 Task: Create Card Card0000000039 in Board Board0000000010 in Workspace WS0000000004 in Trello. Create Card Card0000000040 in Board Board0000000010 in Workspace WS0000000004 in Trello. Create Card Card0000000041 in Board Board0000000011 in Workspace WS0000000004 in Trello. Create Card Card0000000042 in Board Board0000000011 in Workspace WS0000000004 in Trello. Create Card Card0000000043 in Board Board0000000011 in Workspace WS0000000004 in Trello
Action: Mouse moved to (537, 528)
Screenshot: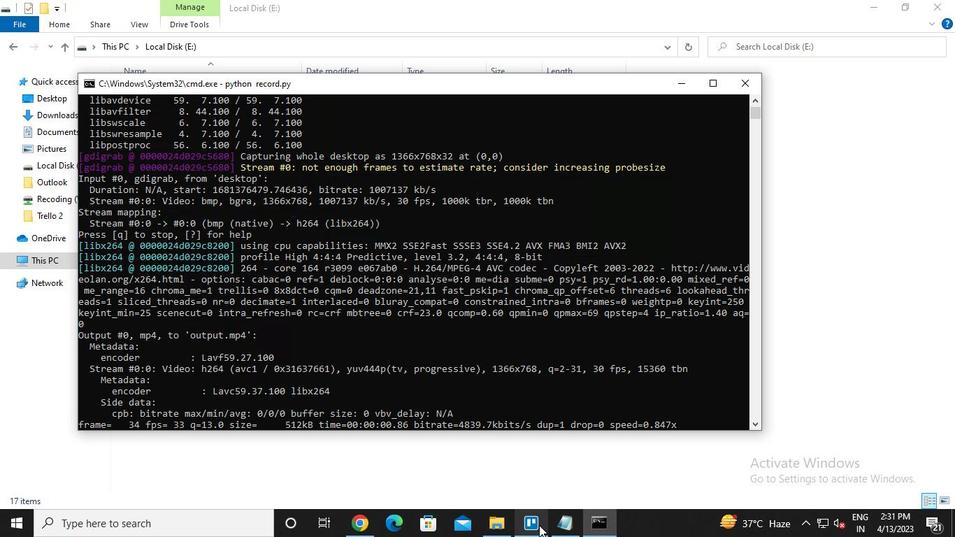 
Action: Mouse pressed left at (537, 528)
Screenshot: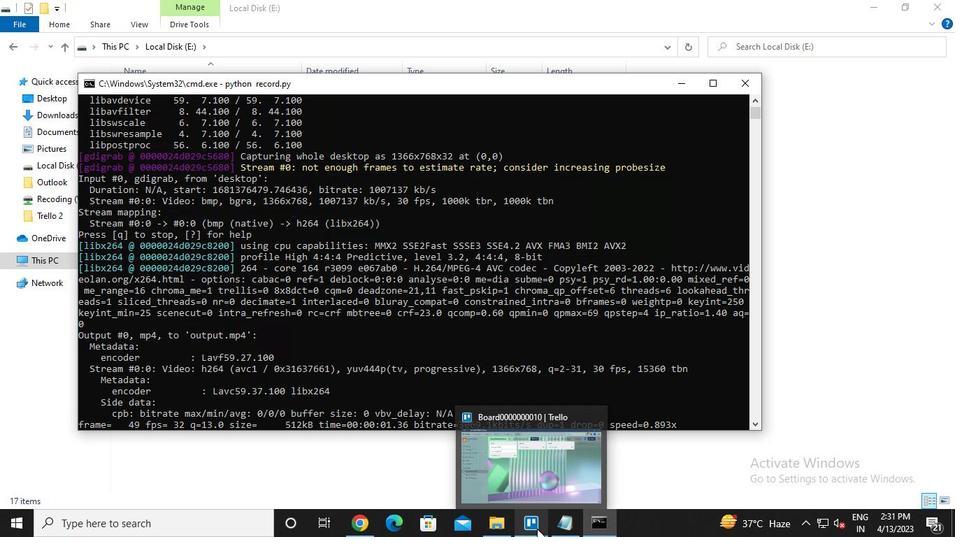 
Action: Mouse moved to (274, 188)
Screenshot: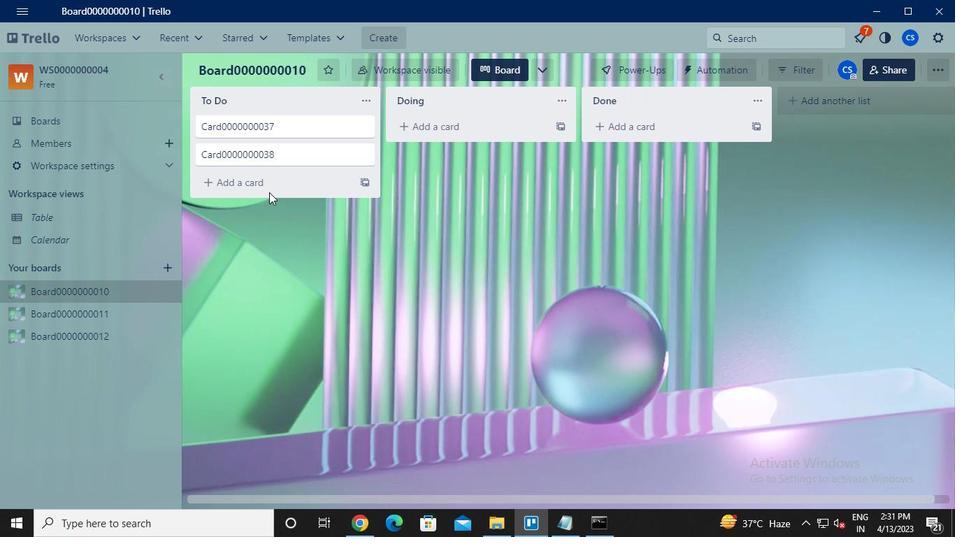 
Action: Mouse pressed left at (274, 188)
Screenshot: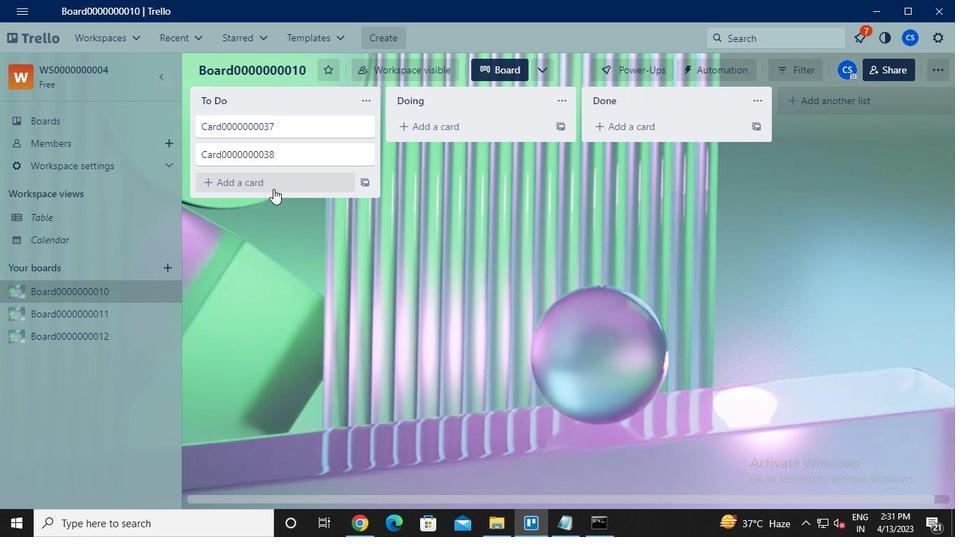 
Action: Keyboard Key.caps_lock
Screenshot: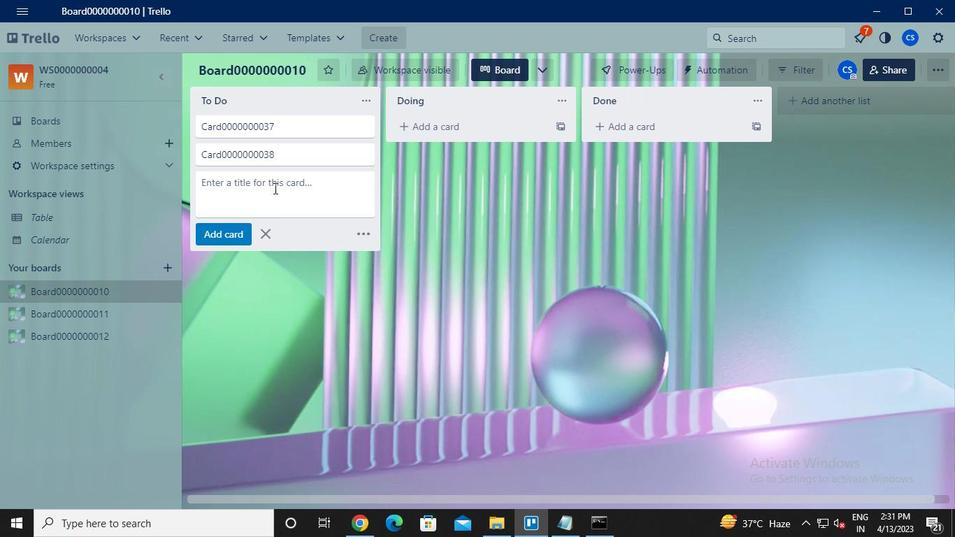 
Action: Keyboard c
Screenshot: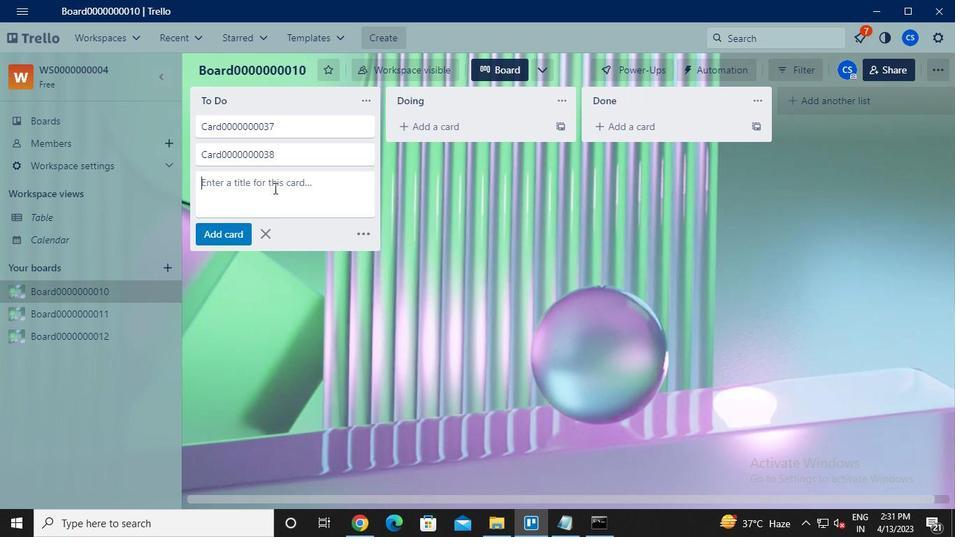 
Action: Keyboard Key.caps_lock
Screenshot: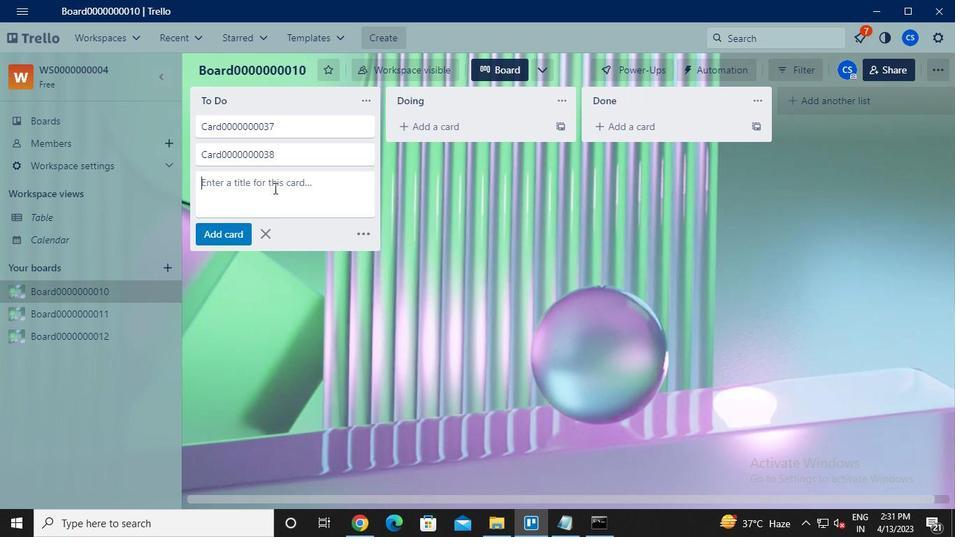 
Action: Keyboard a
Screenshot: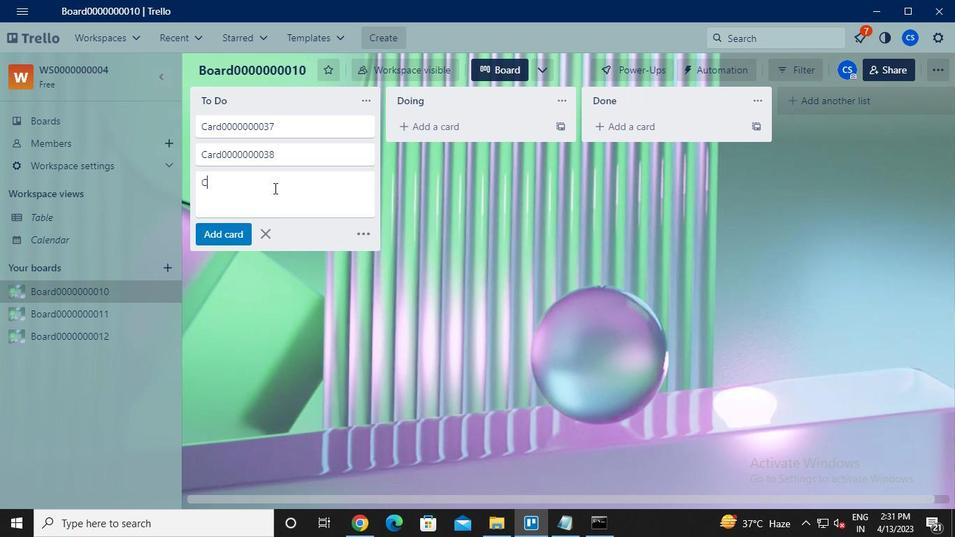 
Action: Keyboard r
Screenshot: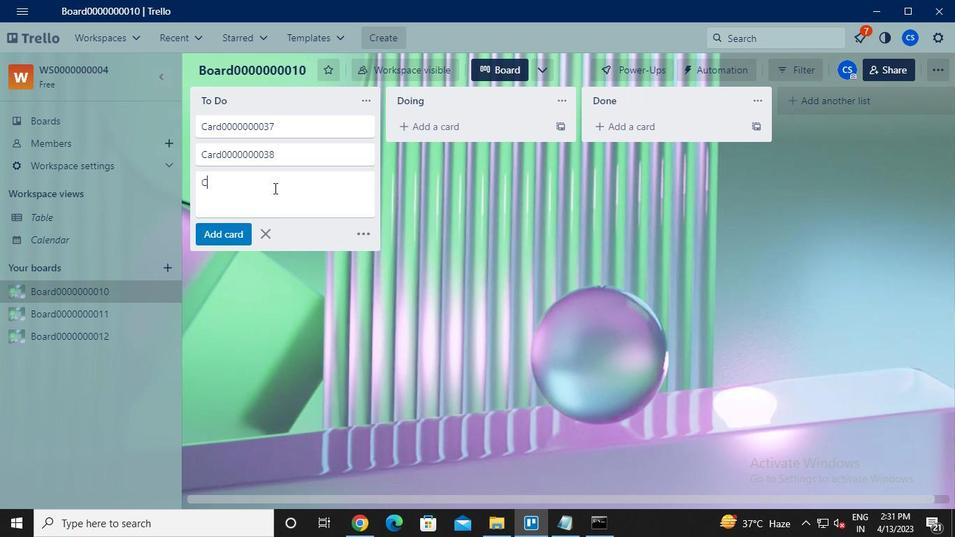 
Action: Keyboard d
Screenshot: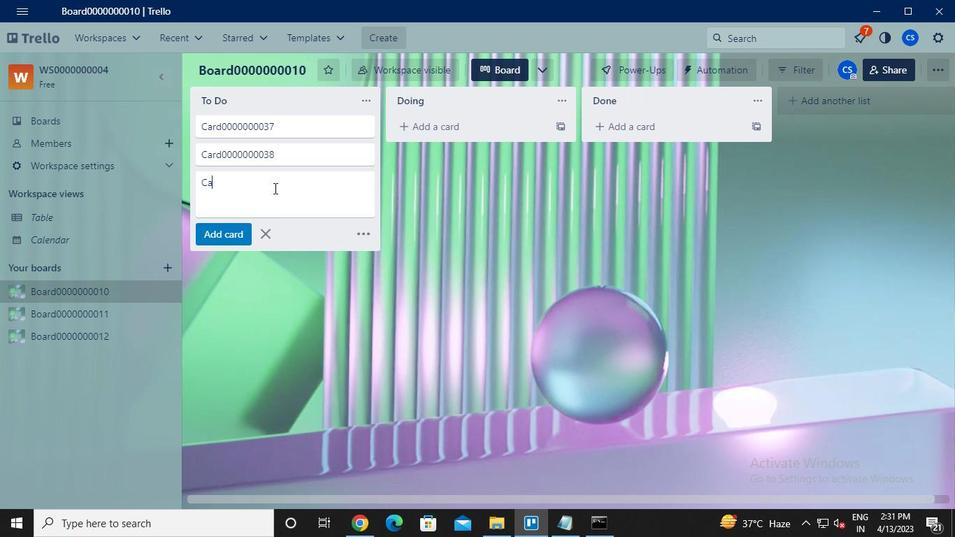 
Action: Keyboard <96>
Screenshot: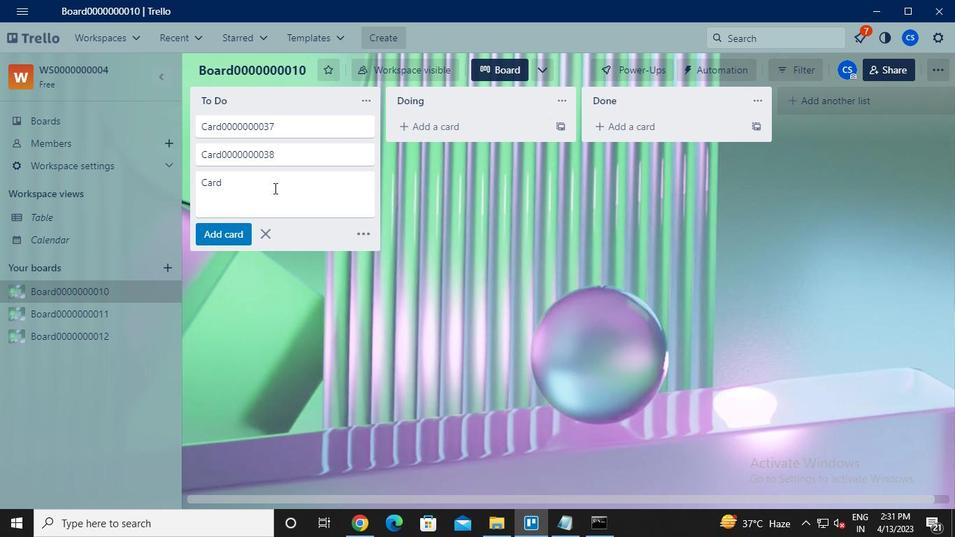 
Action: Keyboard <96>
Screenshot: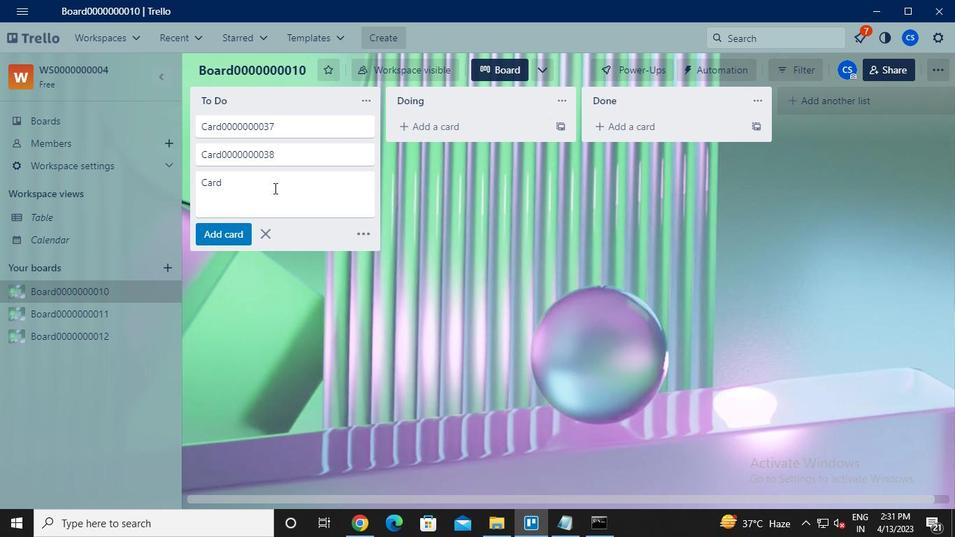 
Action: Keyboard <96>
Screenshot: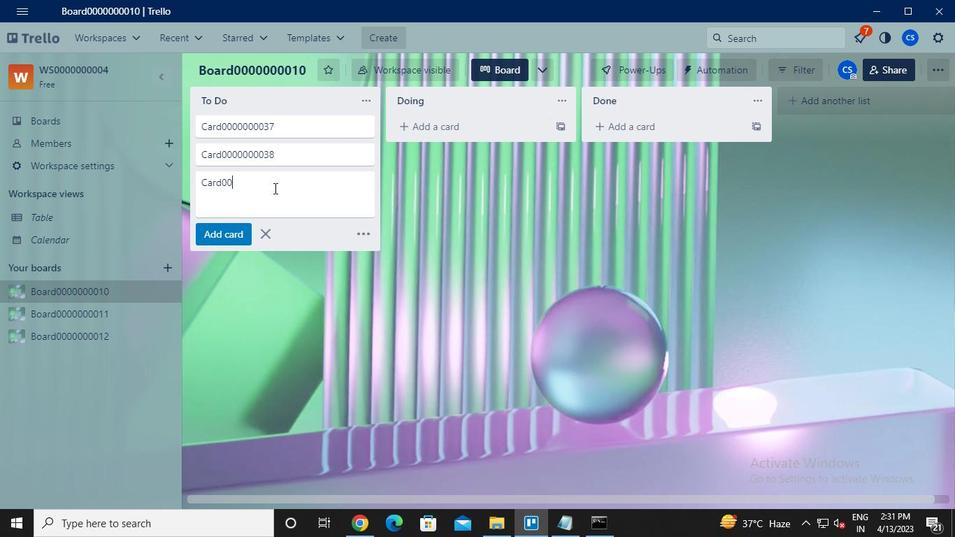 
Action: Keyboard <96>
Screenshot: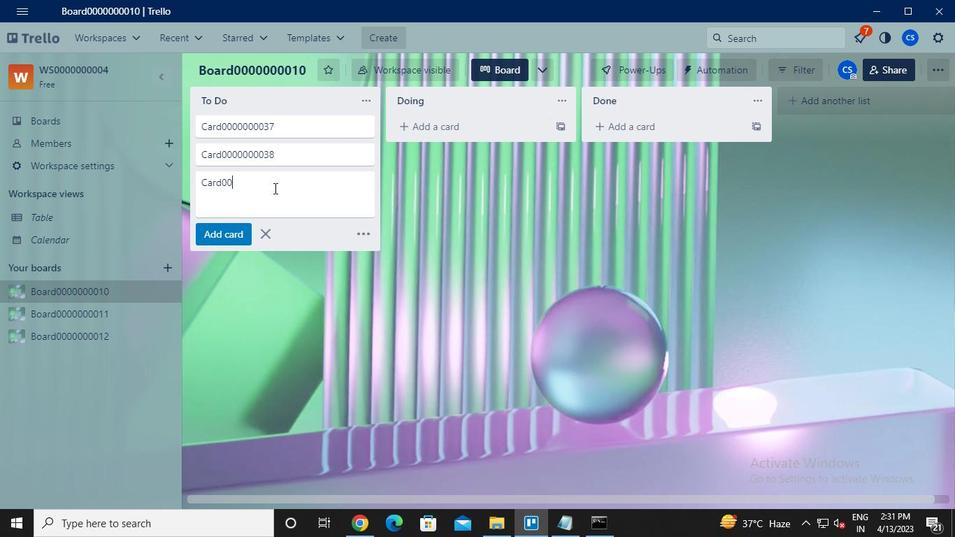 
Action: Keyboard <96>
Screenshot: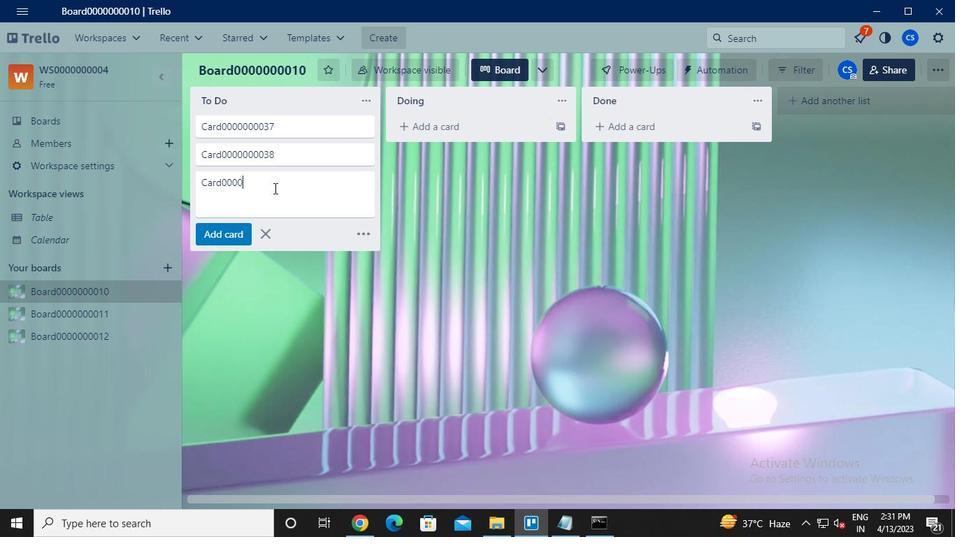 
Action: Keyboard <96>
Screenshot: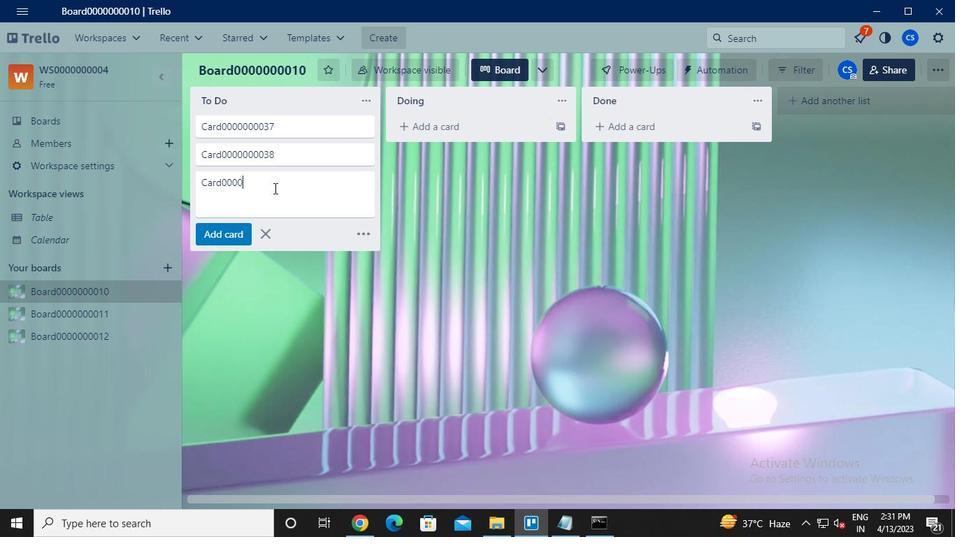 
Action: Keyboard <96>
Screenshot: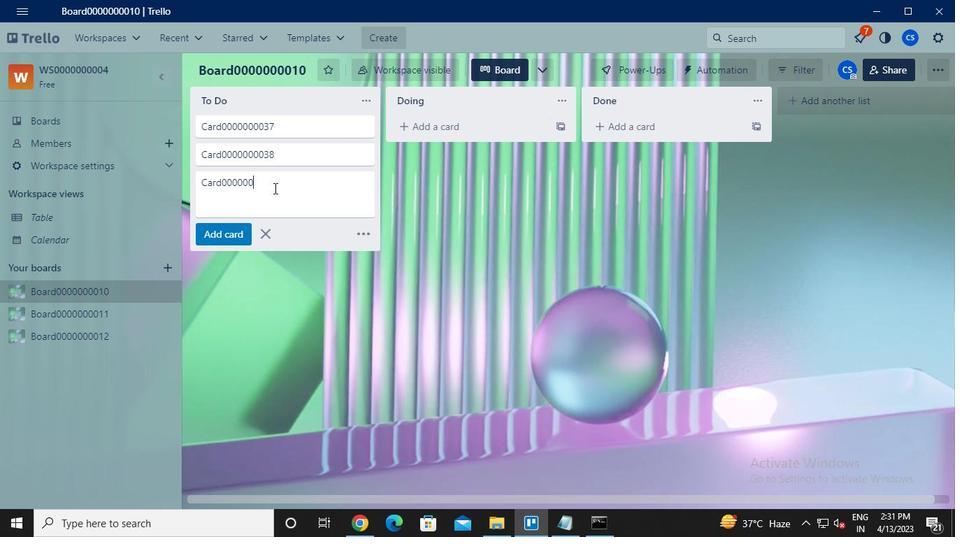 
Action: Keyboard <96>
Screenshot: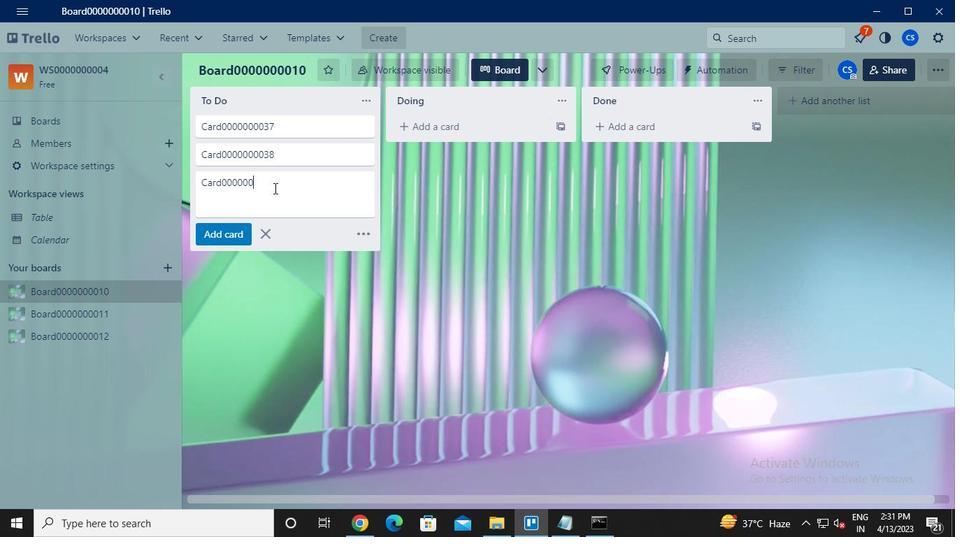 
Action: Keyboard <99>
Screenshot: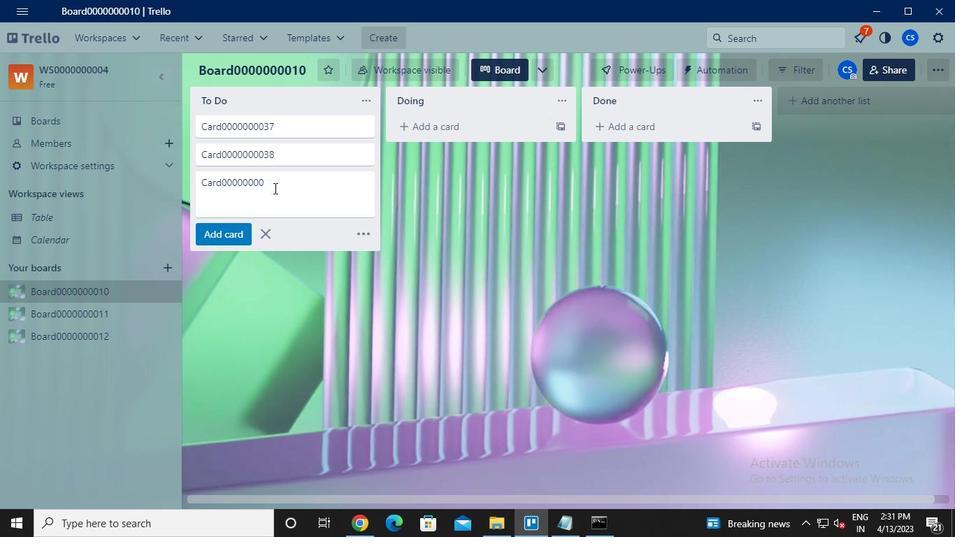 
Action: Keyboard <105>
Screenshot: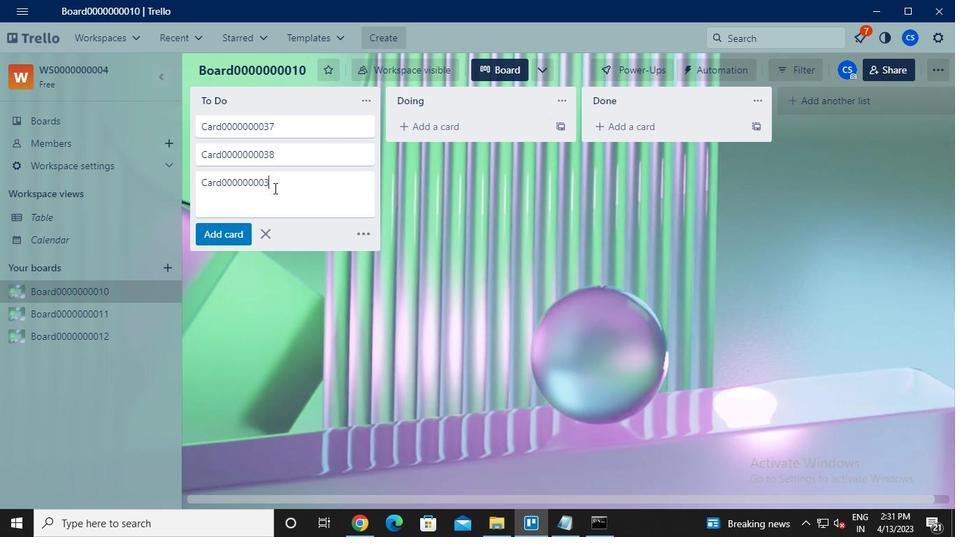 
Action: Keyboard Key.enter
Screenshot: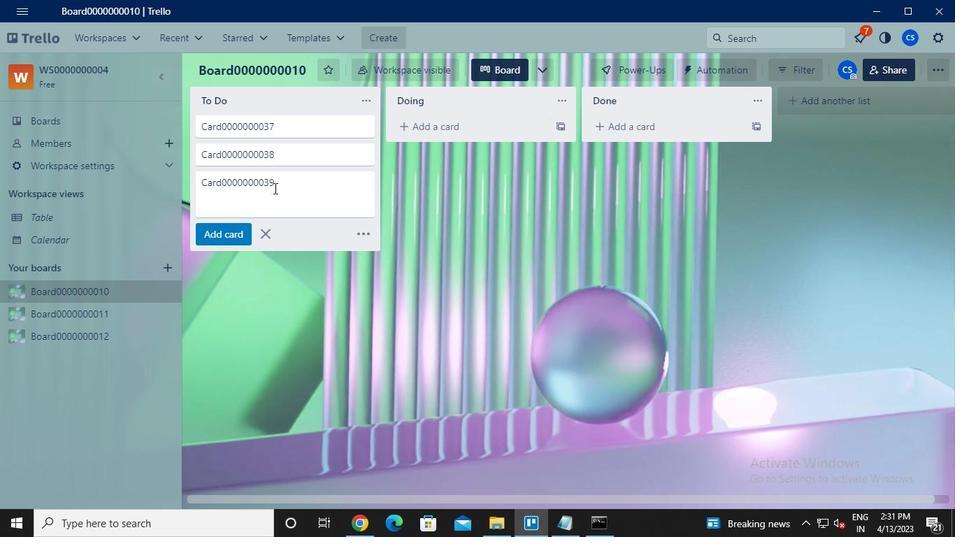 
Action: Keyboard Key.caps_lock
Screenshot: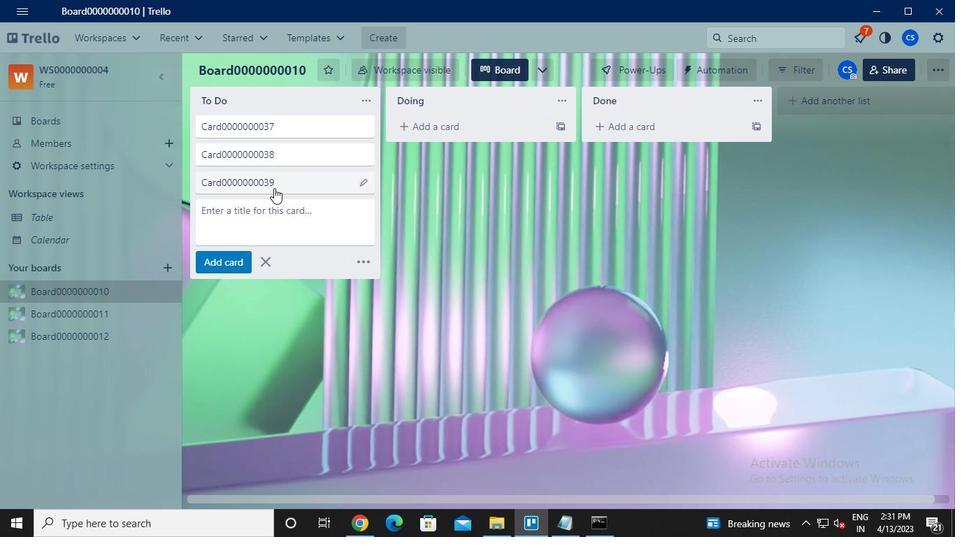 
Action: Keyboard c
Screenshot: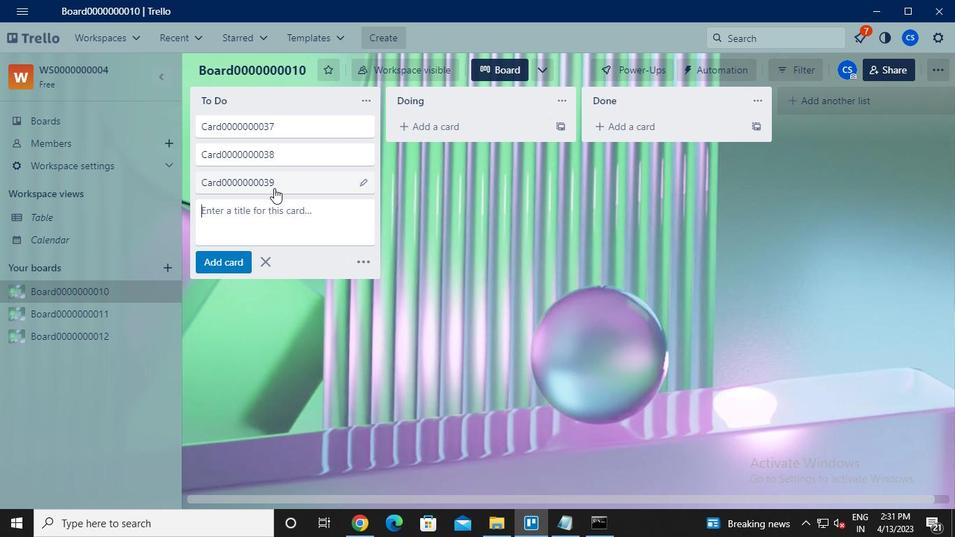 
Action: Keyboard Key.caps_lock
Screenshot: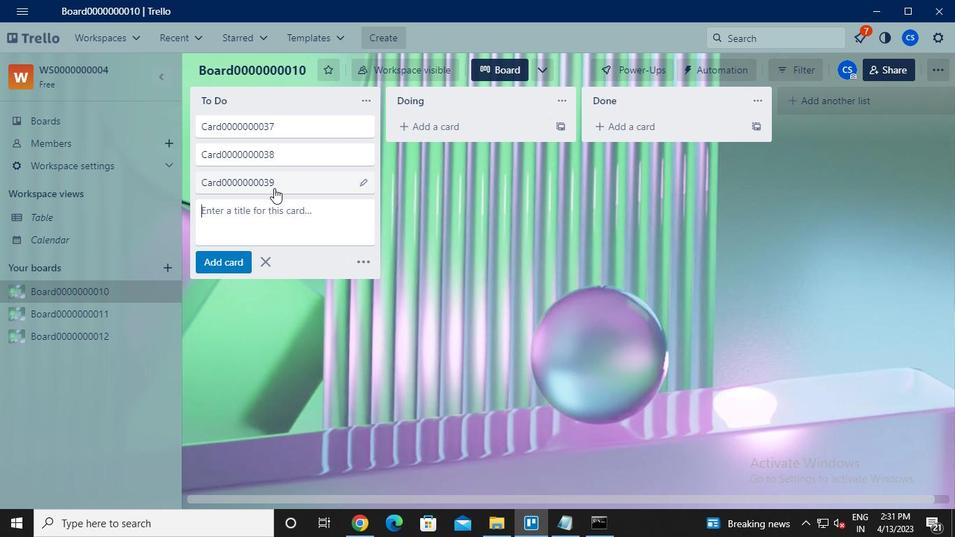 
Action: Keyboard a
Screenshot: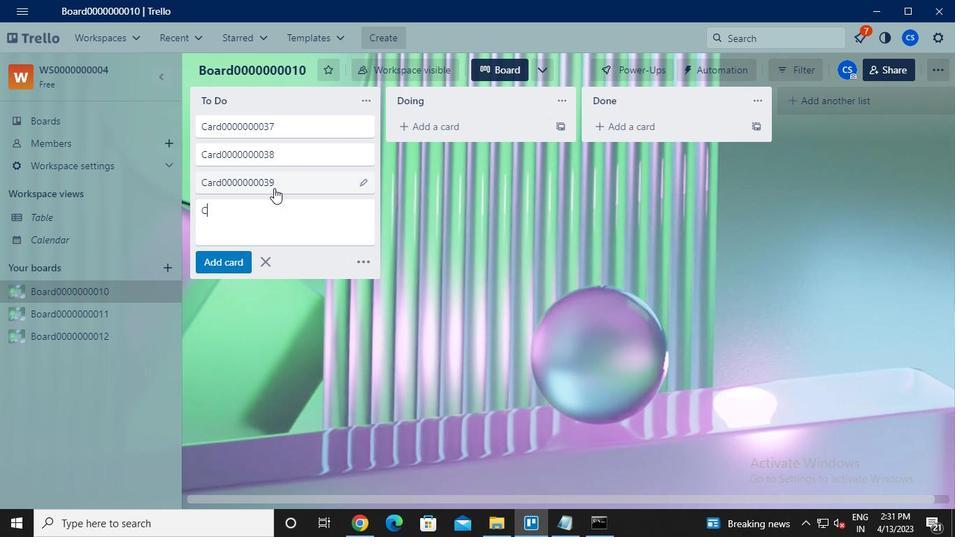 
Action: Keyboard r
Screenshot: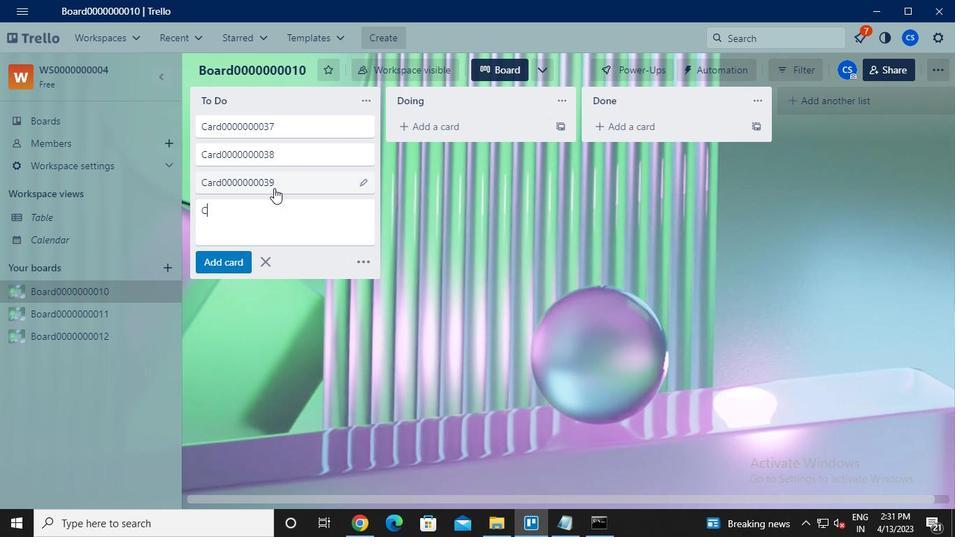 
Action: Keyboard d
Screenshot: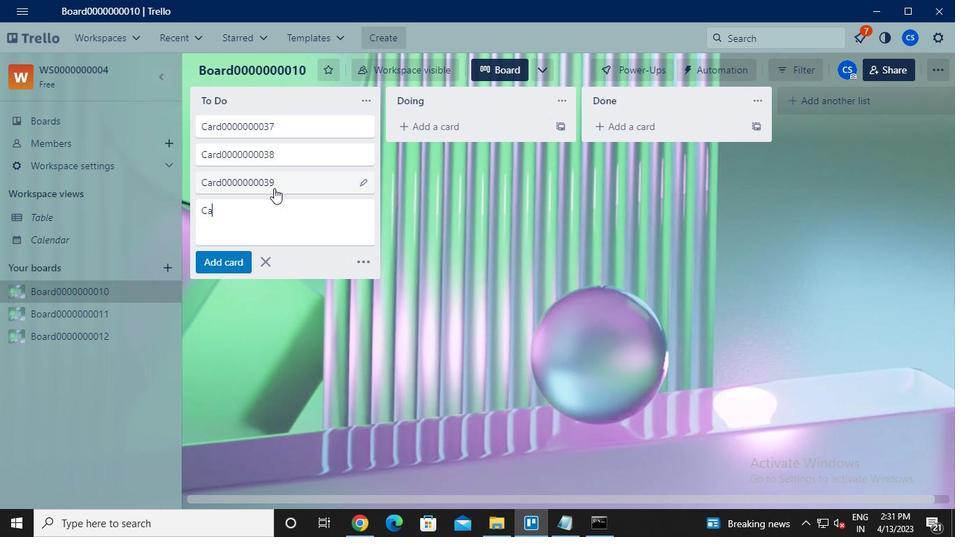 
Action: Keyboard <96>
Screenshot: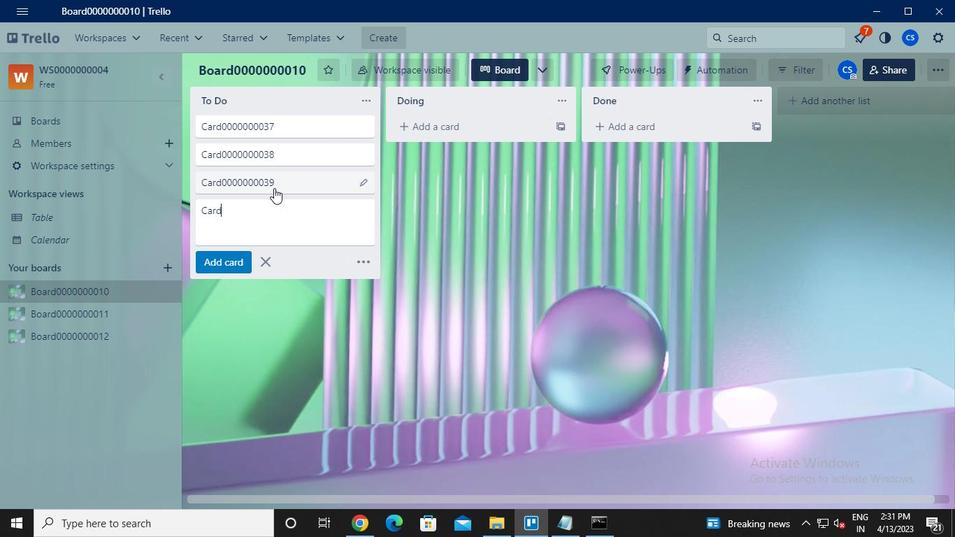 
Action: Keyboard <96>
Screenshot: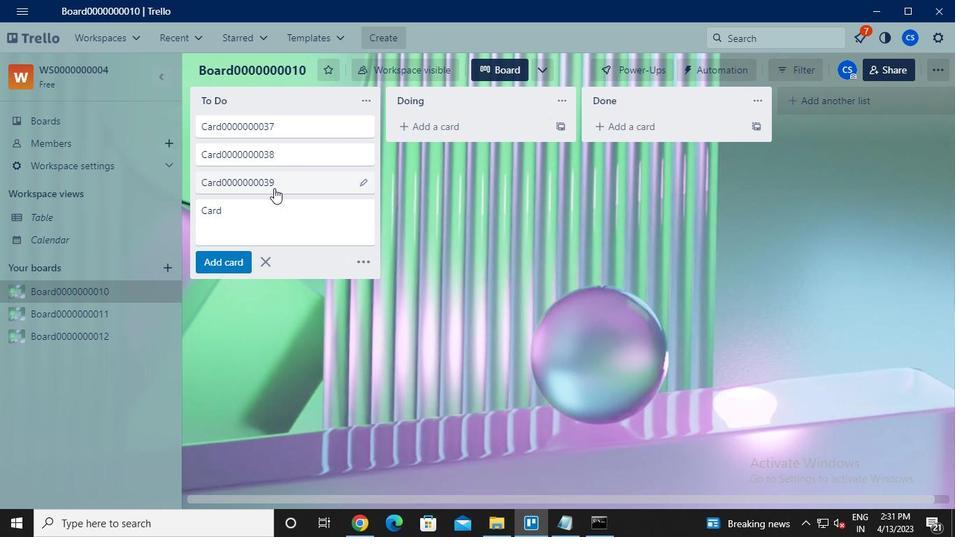 
Action: Keyboard <96>
Screenshot: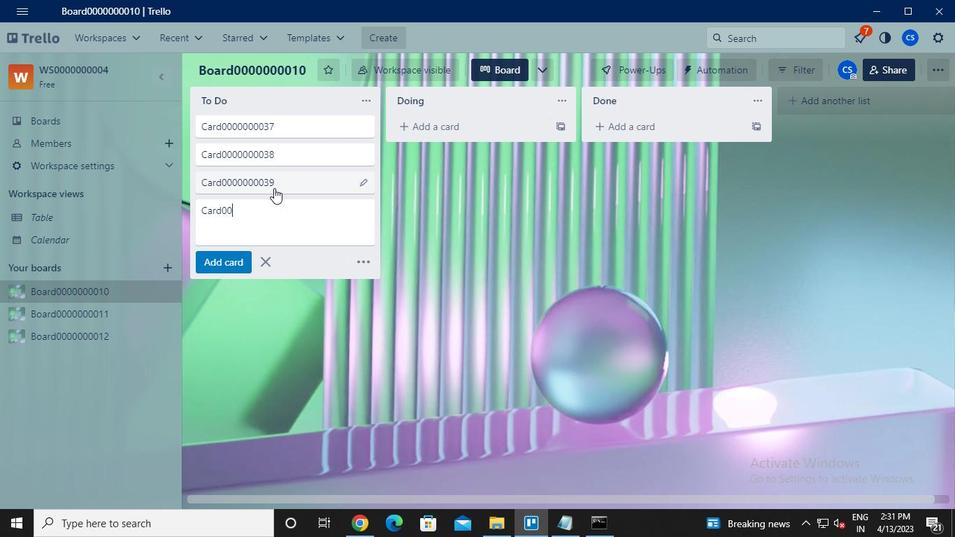 
Action: Keyboard <96>
Screenshot: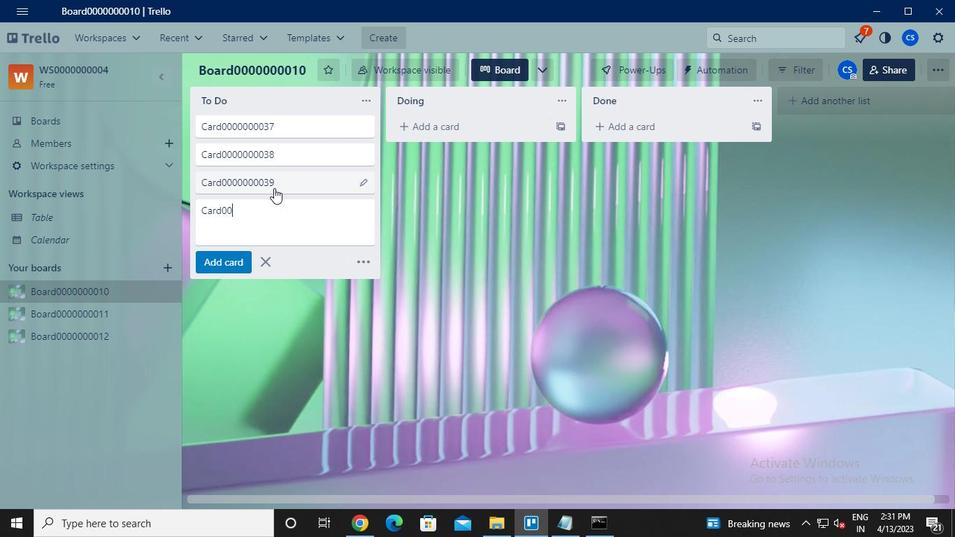 
Action: Keyboard <96>
Screenshot: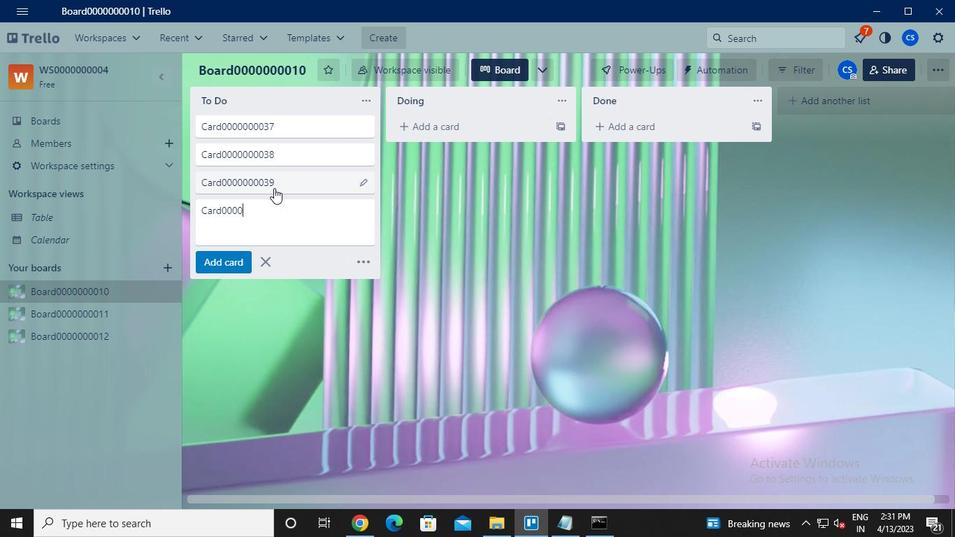 
Action: Keyboard <96>
Screenshot: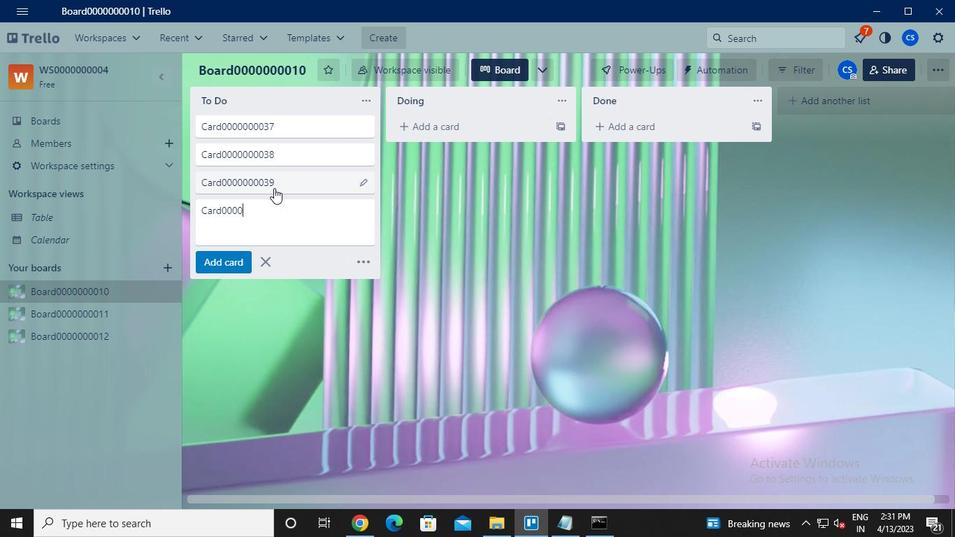 
Action: Keyboard <96>
Screenshot: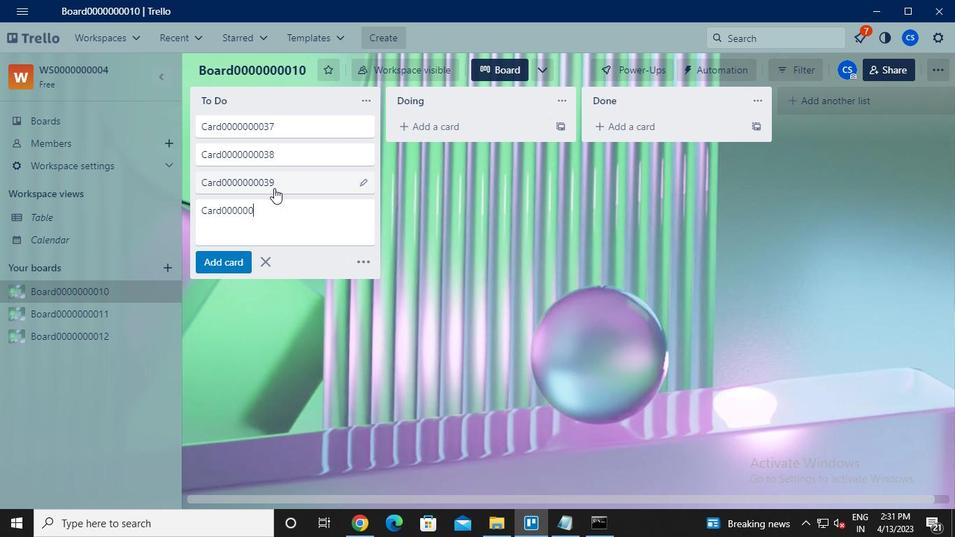 
Action: Keyboard <96>
Screenshot: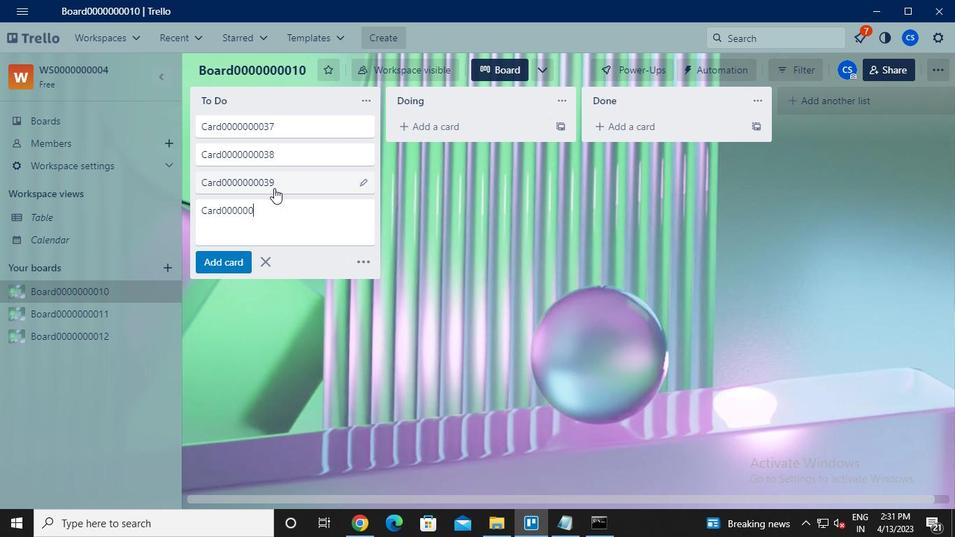 
Action: Keyboard <100>
Screenshot: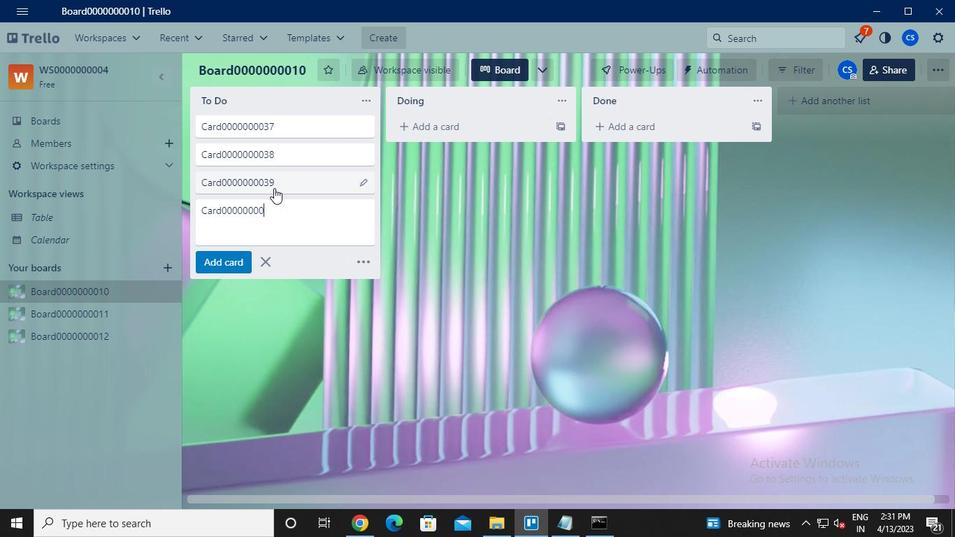 
Action: Keyboard <96>
Screenshot: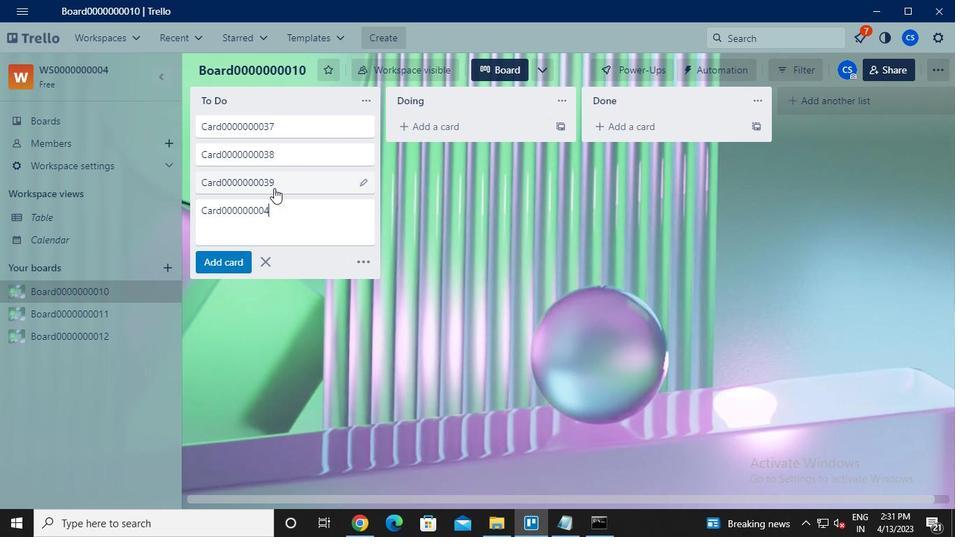 
Action: Mouse moved to (253, 218)
Screenshot: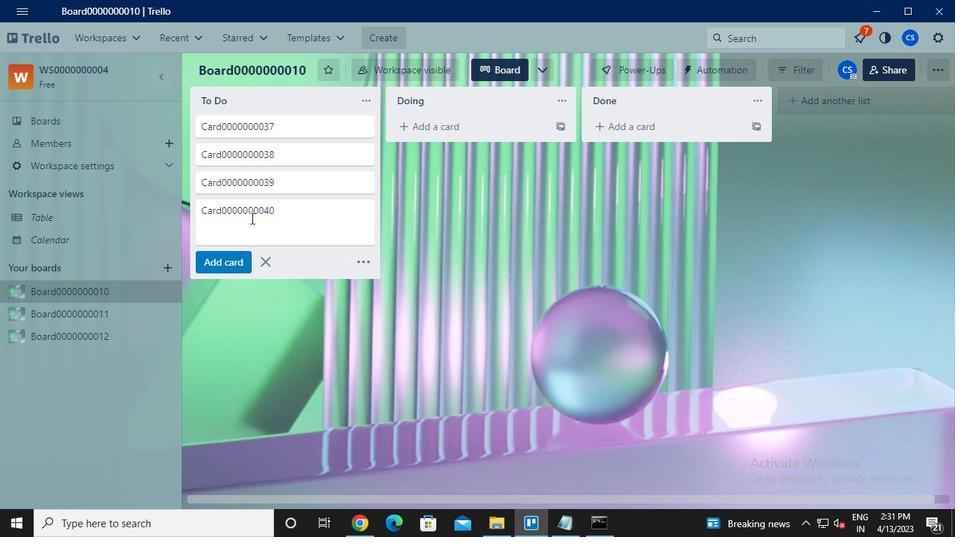 
Action: Keyboard Key.enter
Screenshot: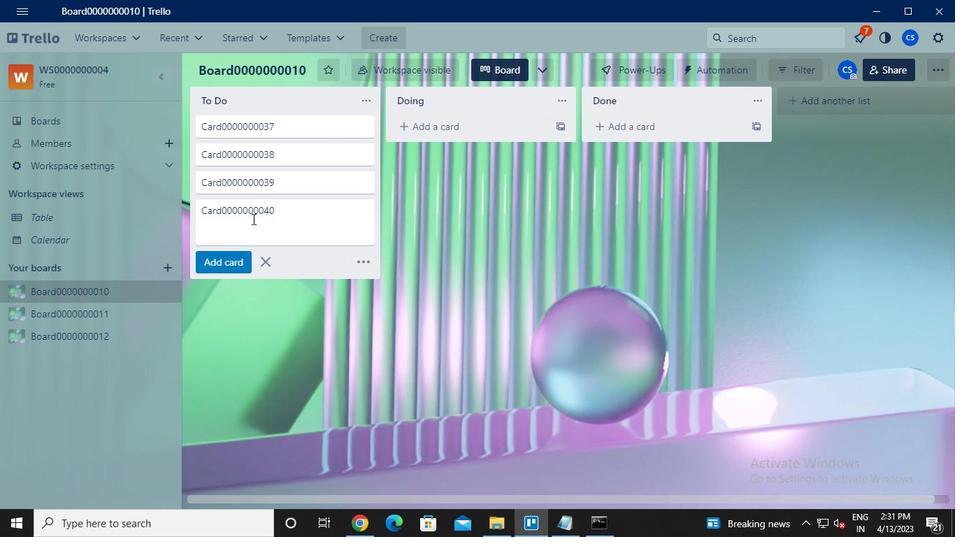 
Action: Mouse moved to (272, 285)
Screenshot: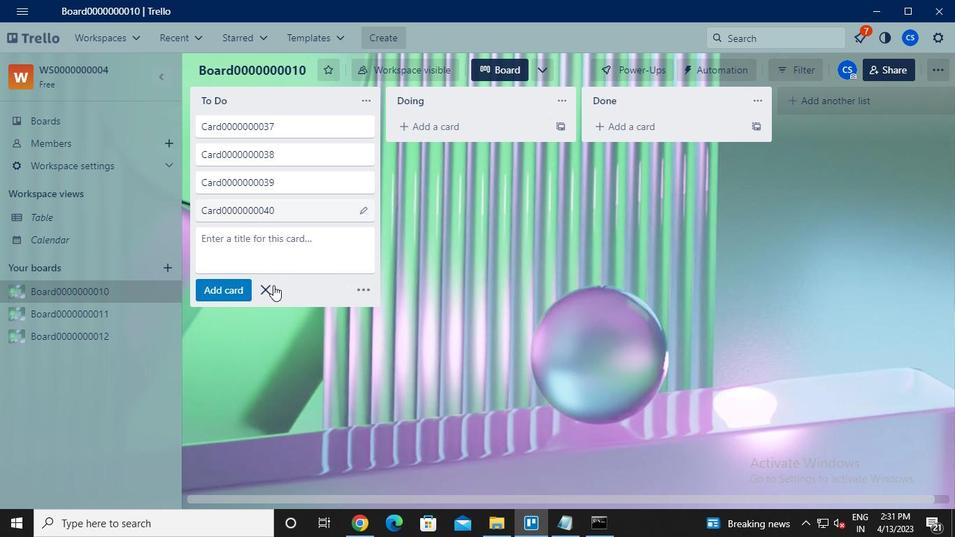 
Action: Mouse pressed left at (272, 285)
Screenshot: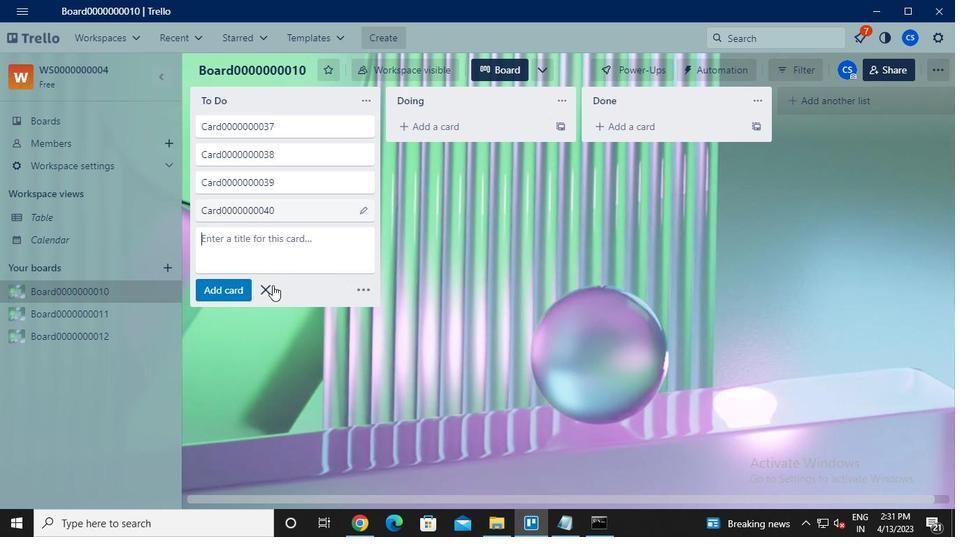
Action: Mouse moved to (105, 314)
Screenshot: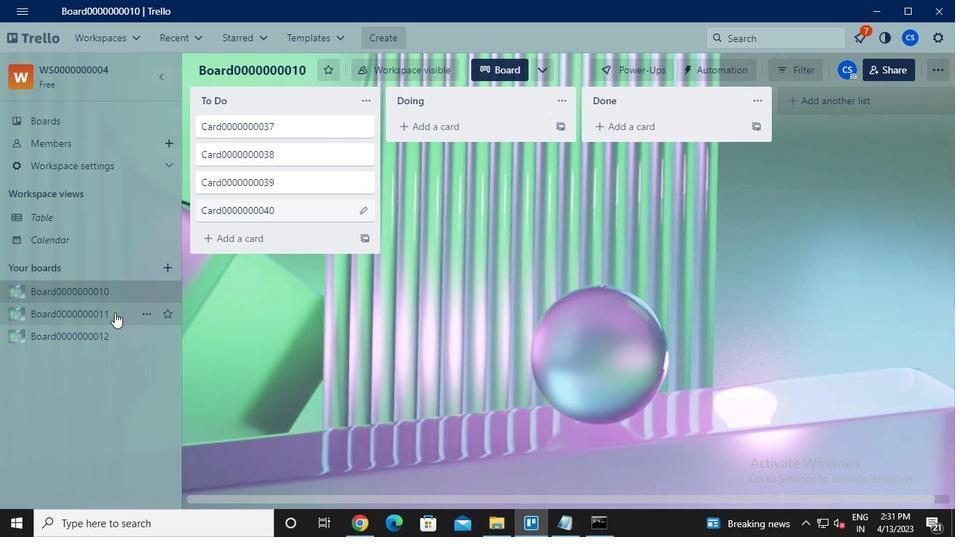 
Action: Mouse pressed left at (105, 314)
Screenshot: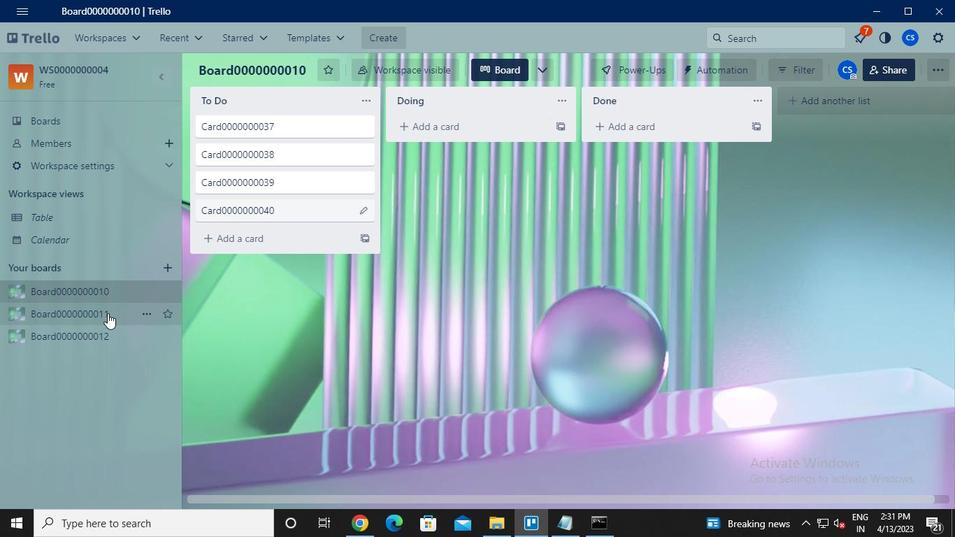 
Action: Mouse moved to (256, 122)
Screenshot: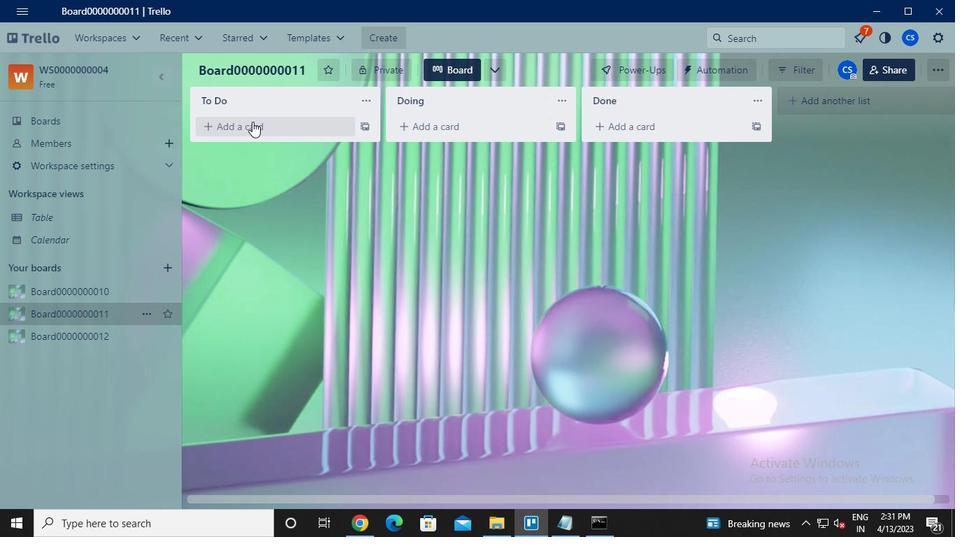 
Action: Mouse pressed left at (256, 122)
Screenshot: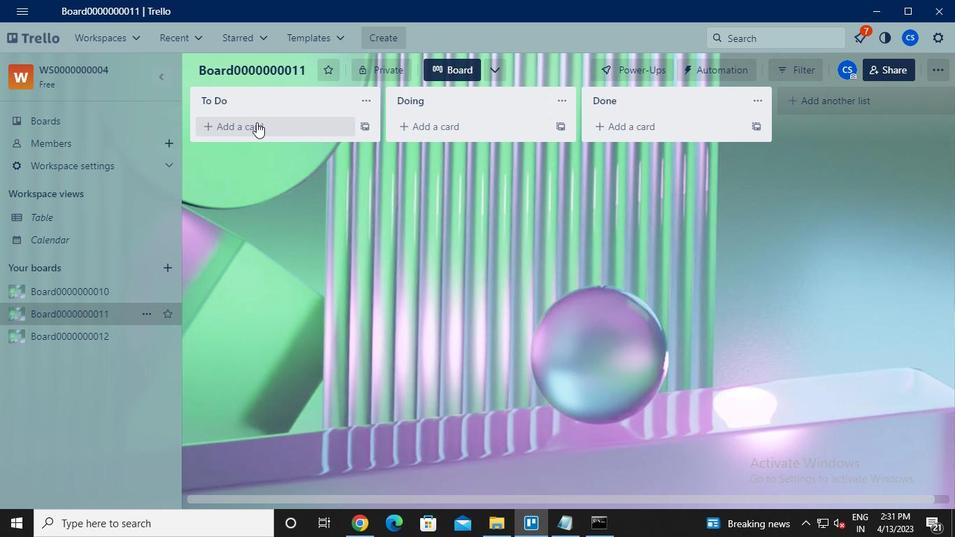 
Action: Mouse moved to (278, 175)
Screenshot: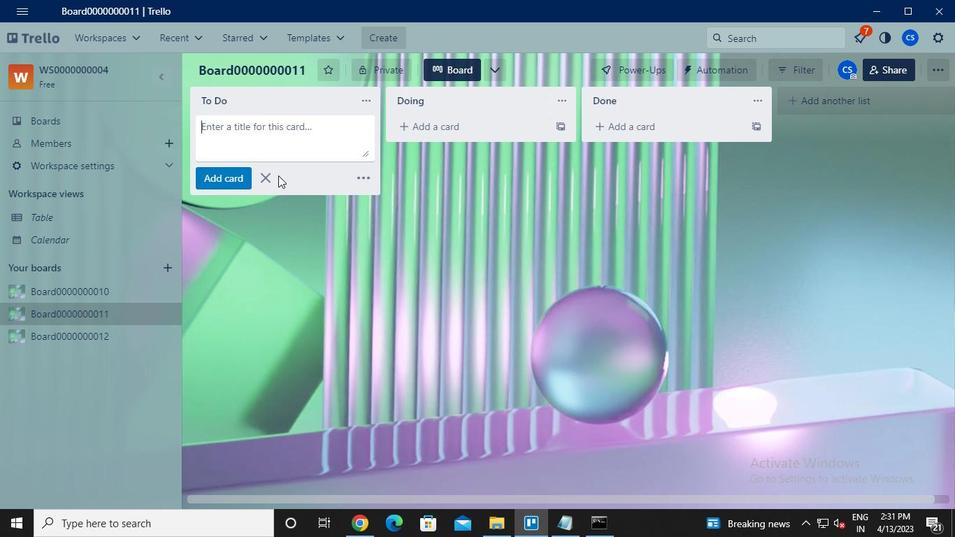 
Action: Keyboard Key.caps_lock
Screenshot: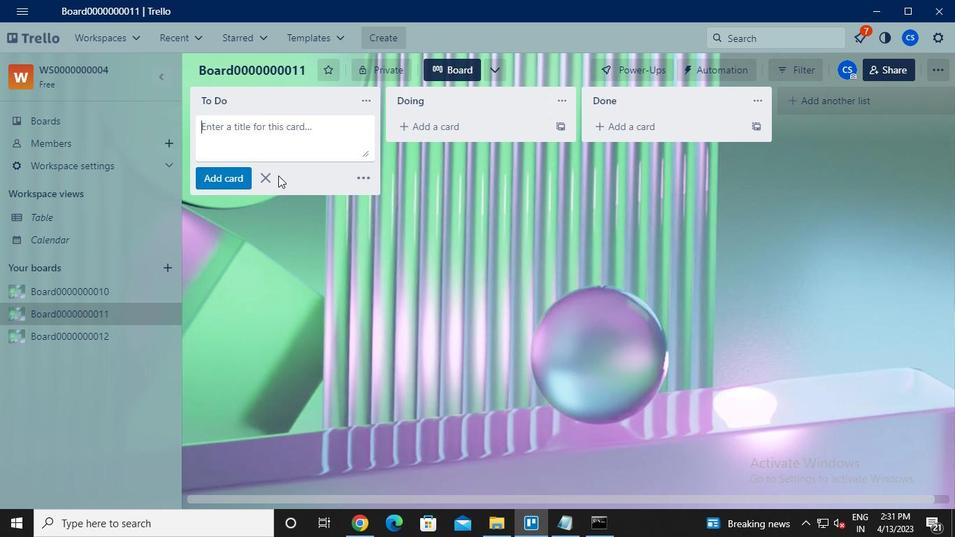 
Action: Keyboard c
Screenshot: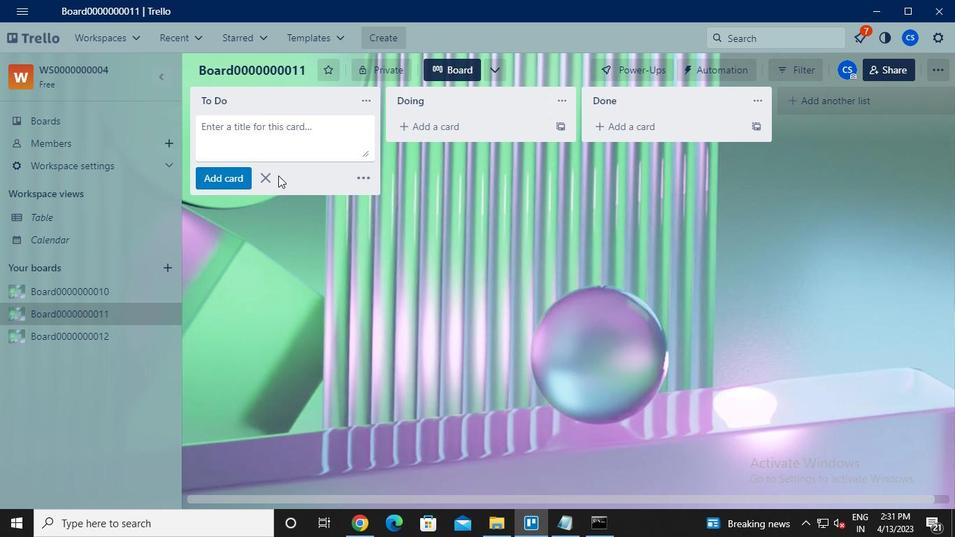 
Action: Keyboard Key.caps_lock
Screenshot: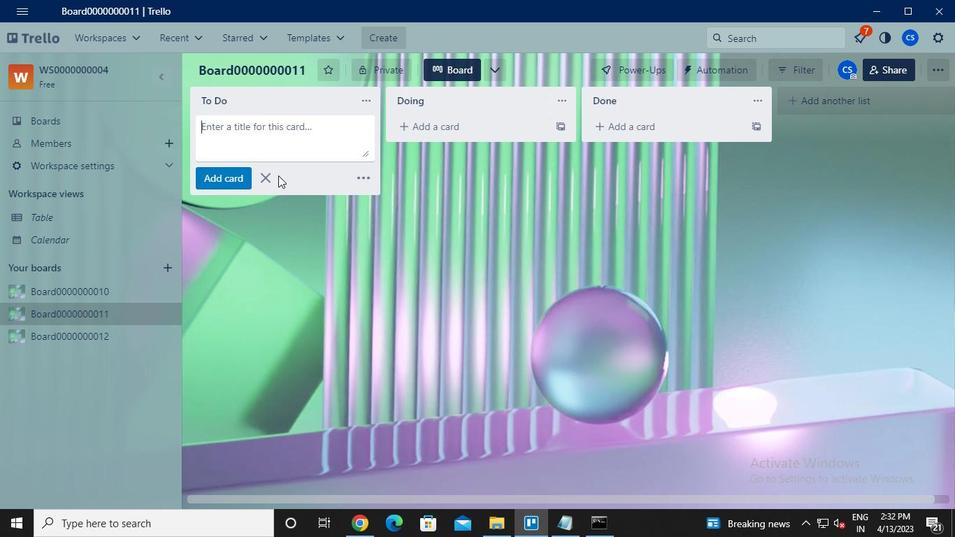 
Action: Keyboard a
Screenshot: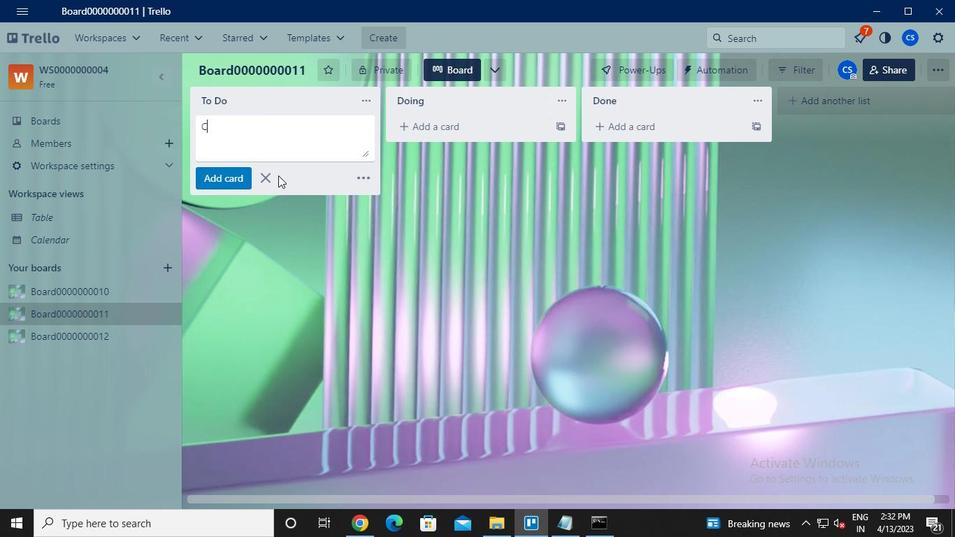 
Action: Keyboard r
Screenshot: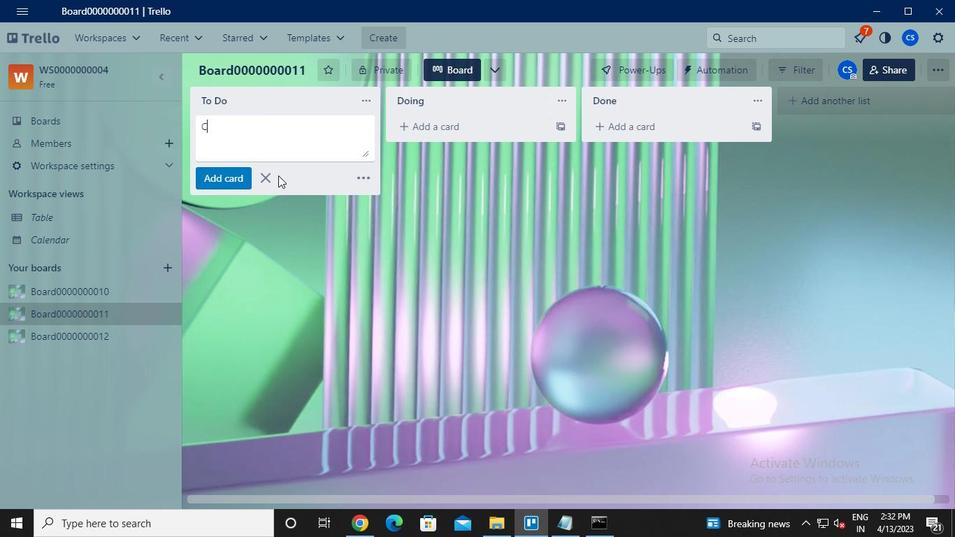 
Action: Keyboard d
Screenshot: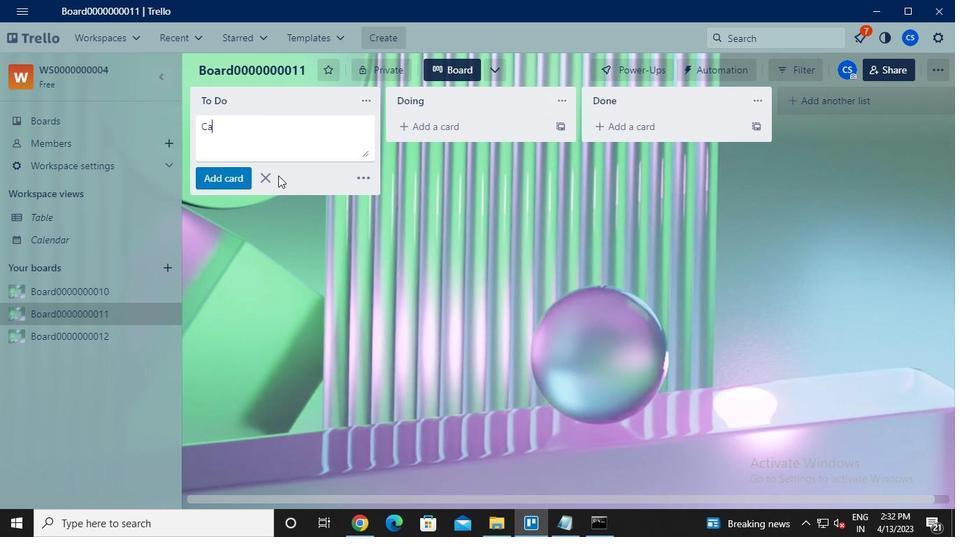 
Action: Keyboard <96>
Screenshot: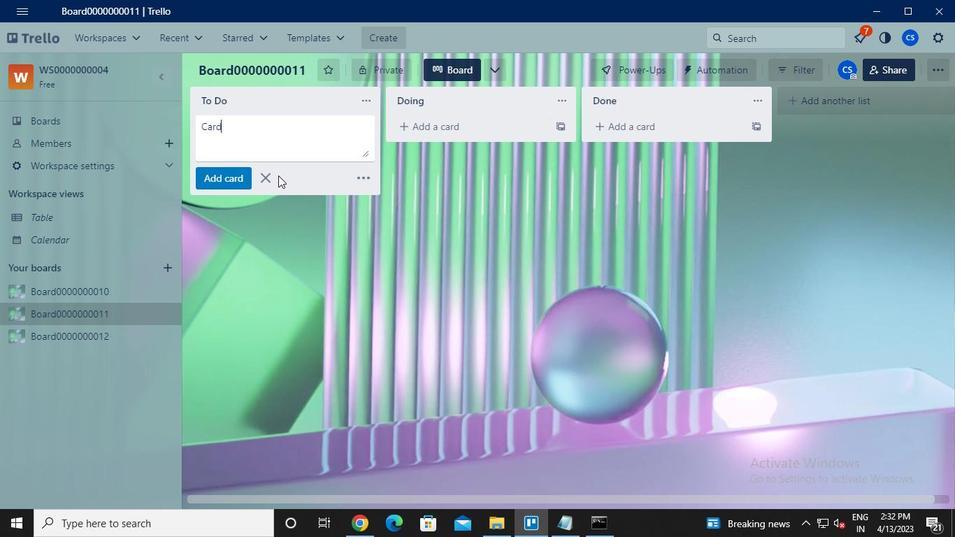 
Action: Keyboard <96>
Screenshot: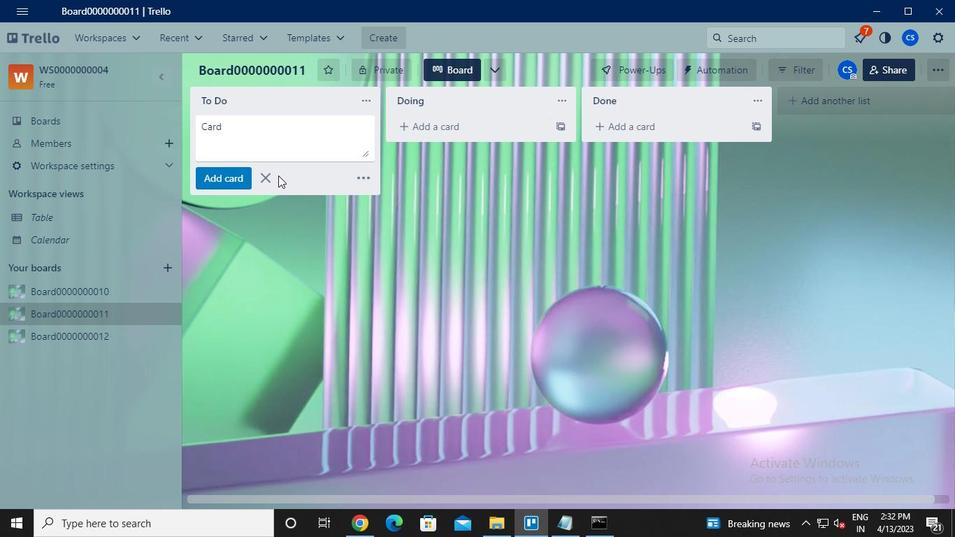 
Action: Keyboard <96>
Screenshot: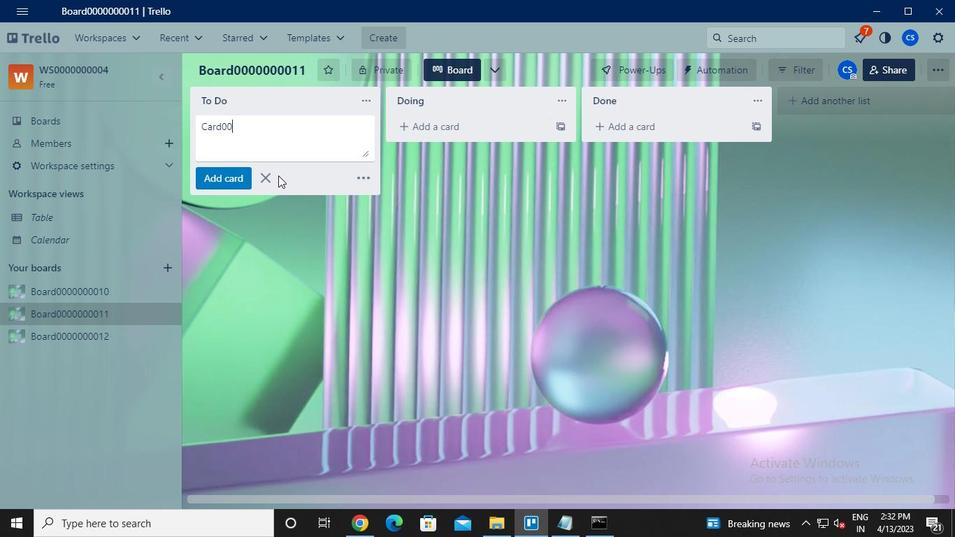 
Action: Keyboard <96>
Screenshot: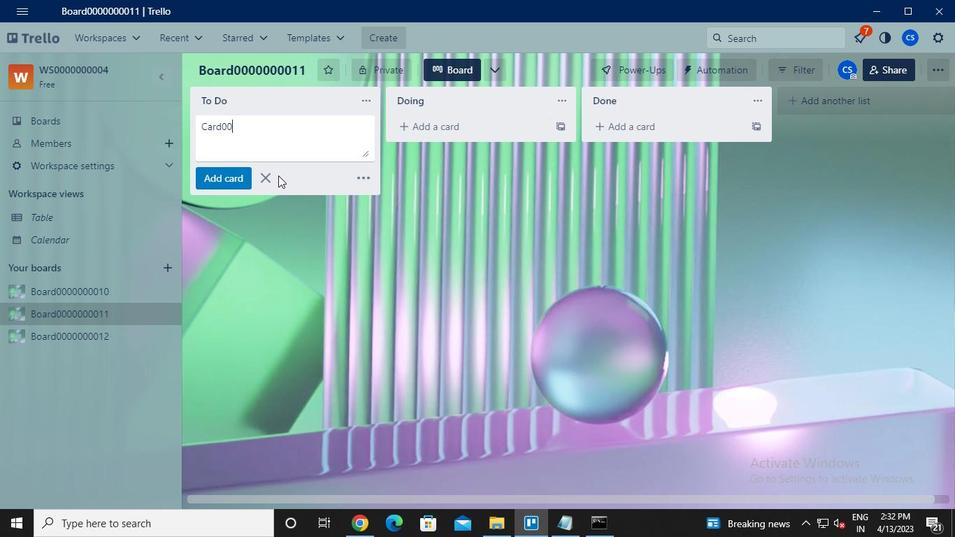 
Action: Keyboard <96>
Screenshot: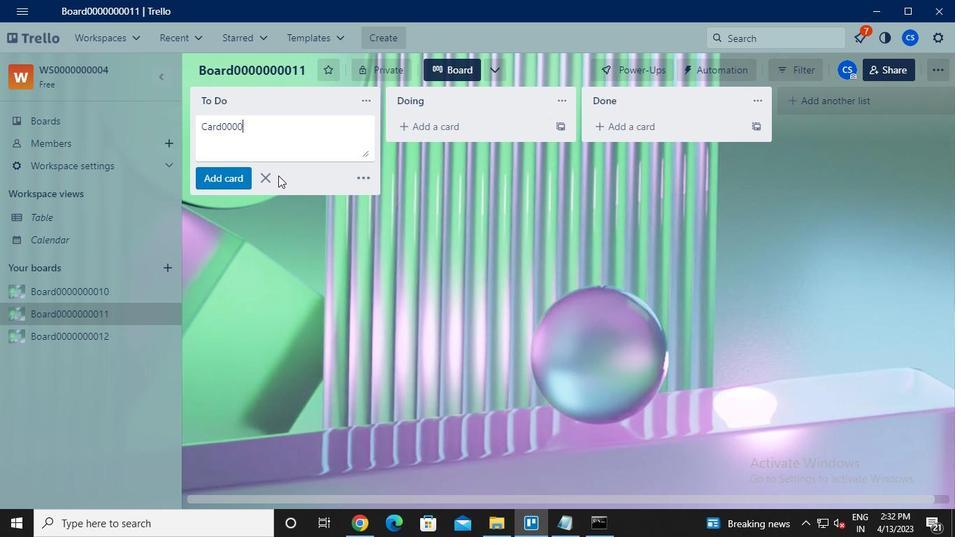 
Action: Keyboard <96>
Screenshot: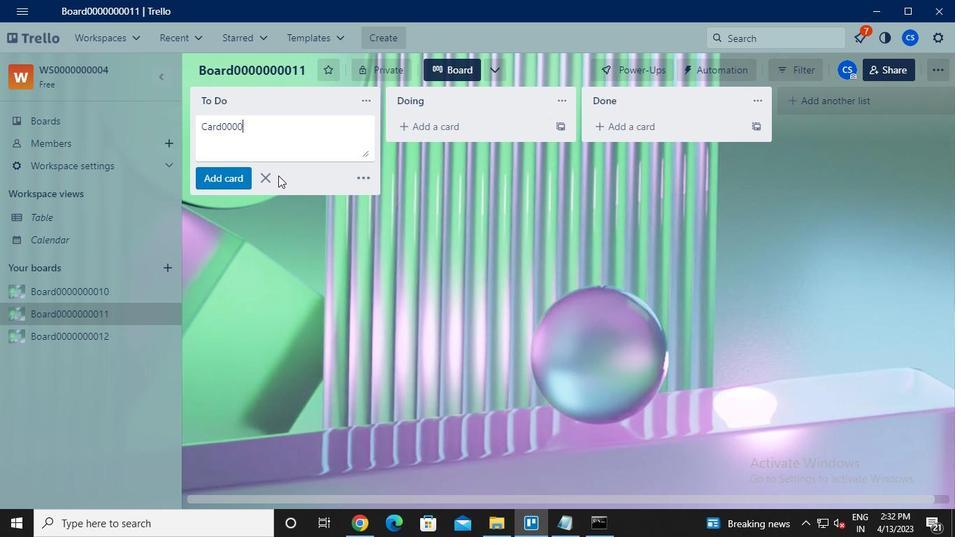 
Action: Mouse moved to (279, 175)
Screenshot: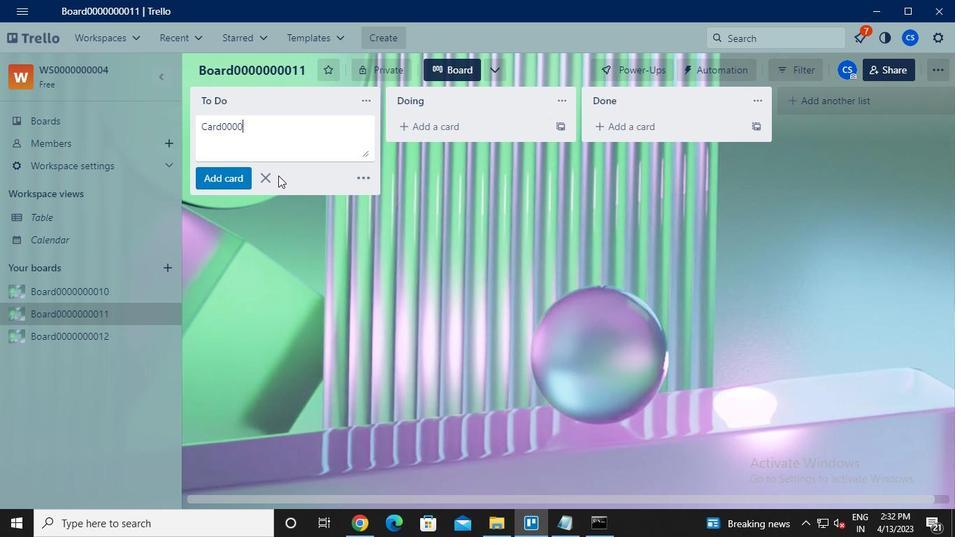 
Action: Keyboard <96>
Screenshot: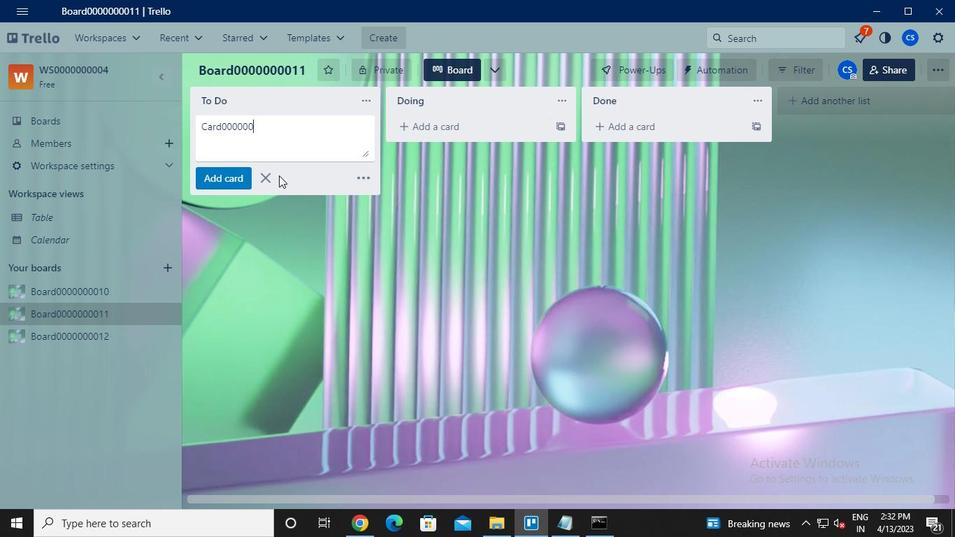 
Action: Keyboard <96>
Screenshot: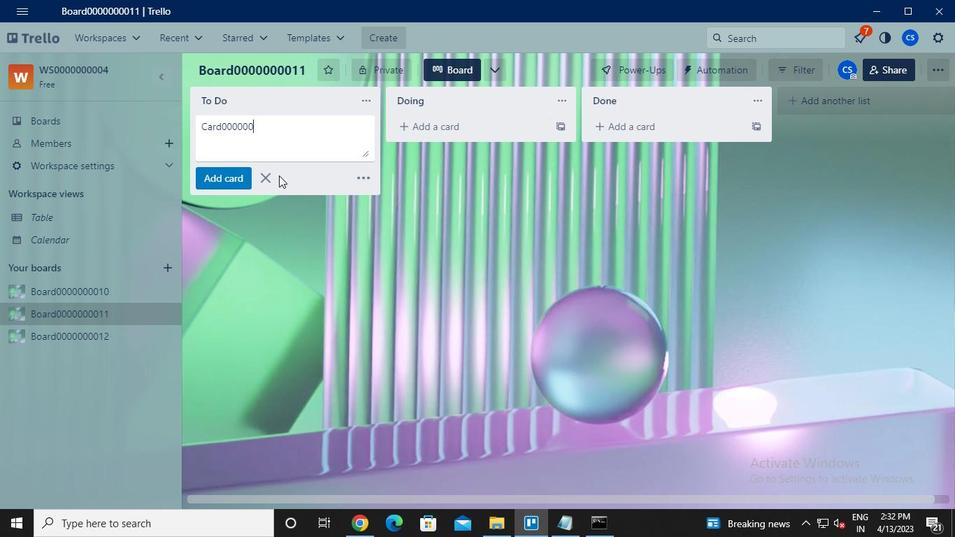
Action: Keyboard <100>
Screenshot: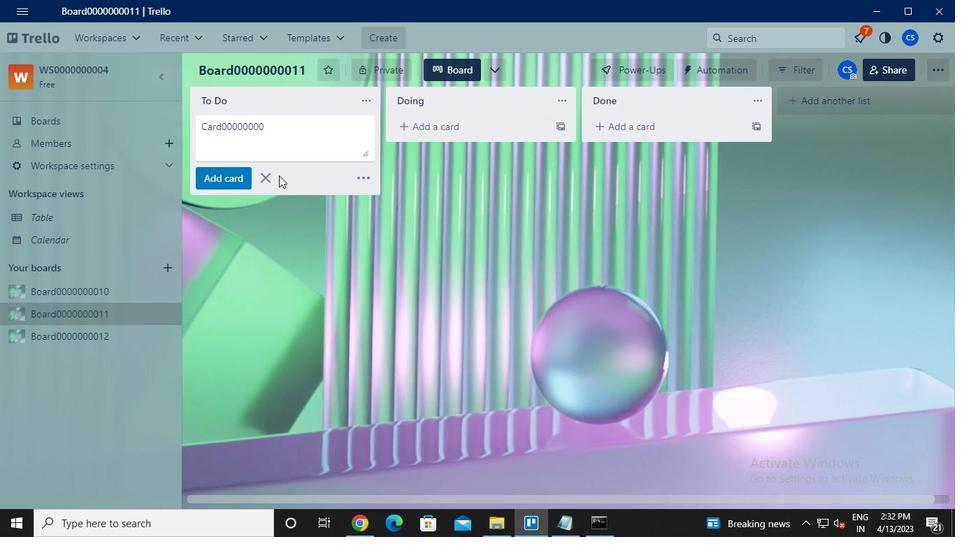 
Action: Keyboard <97>
Screenshot: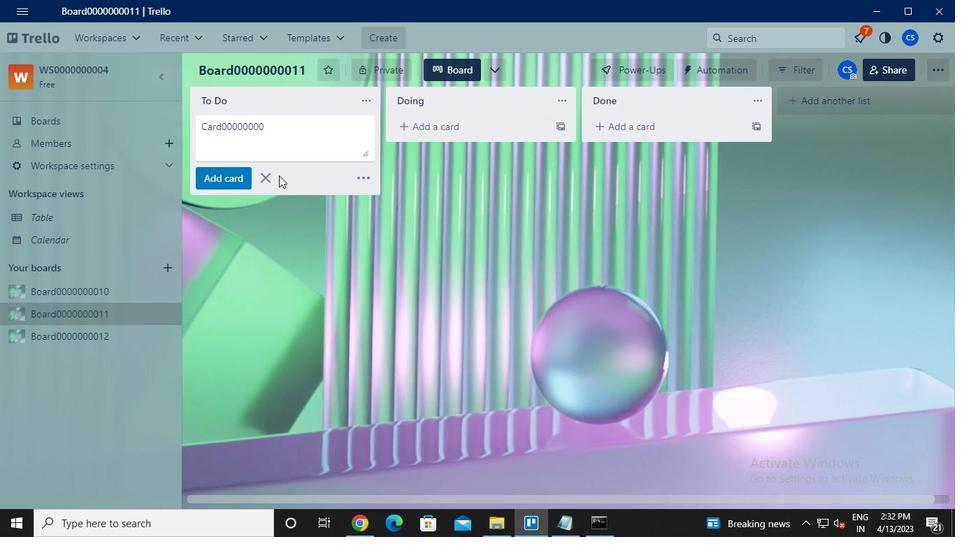 
Action: Keyboard Key.enter
Screenshot: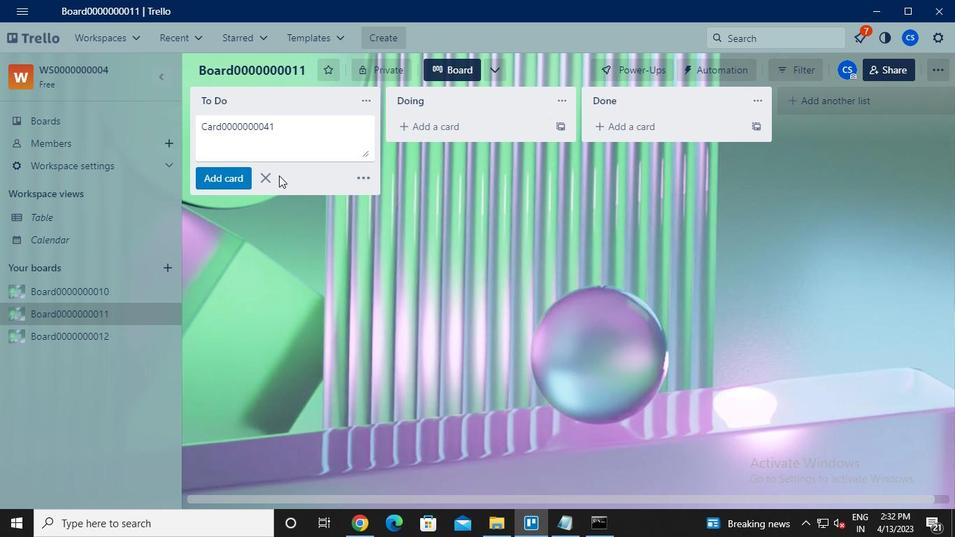 
Action: Keyboard Key.caps_lock
Screenshot: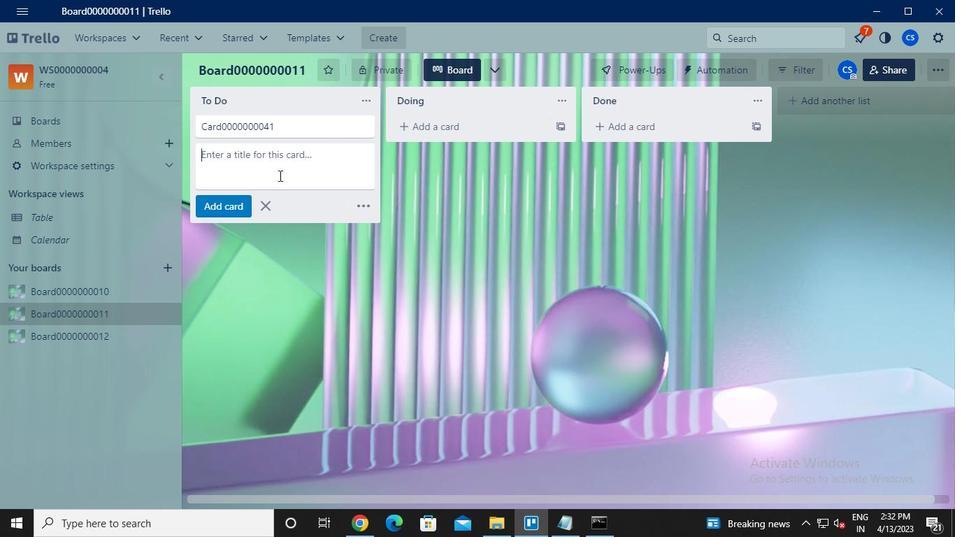 
Action: Keyboard c
Screenshot: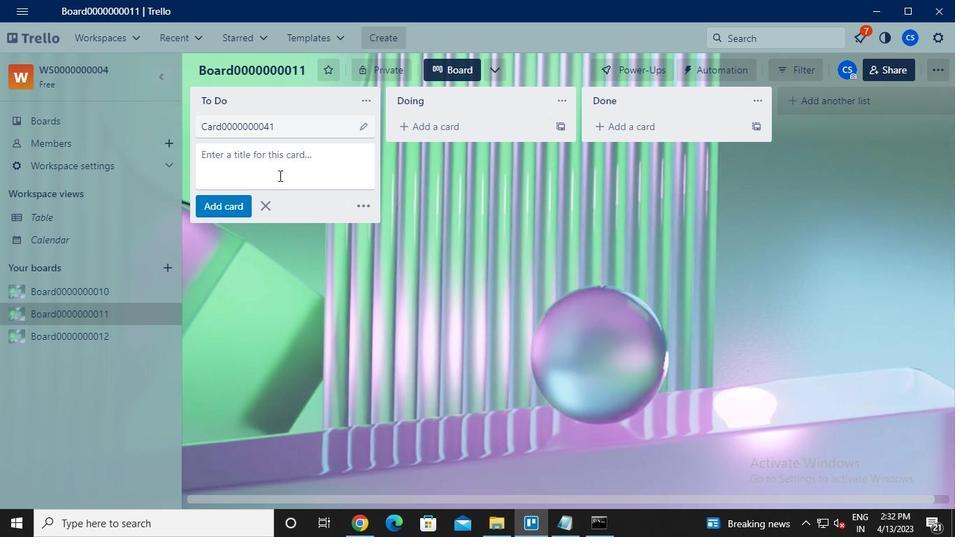 
Action: Keyboard Key.caps_lock
Screenshot: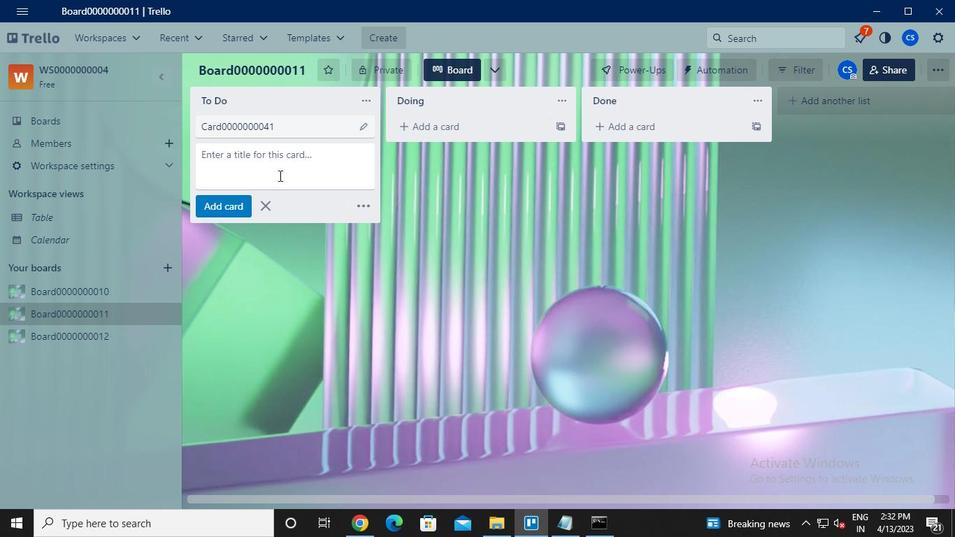 
Action: Keyboard a
Screenshot: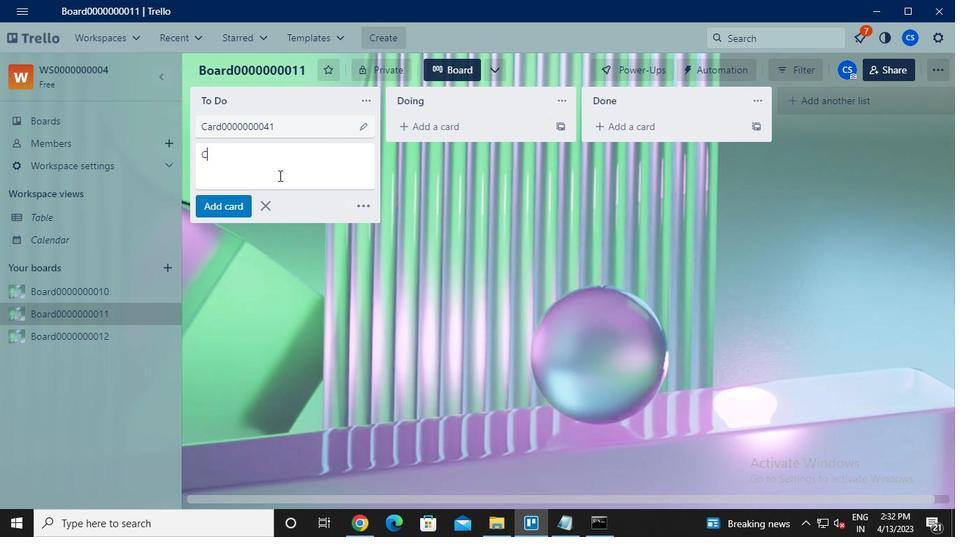 
Action: Keyboard r
Screenshot: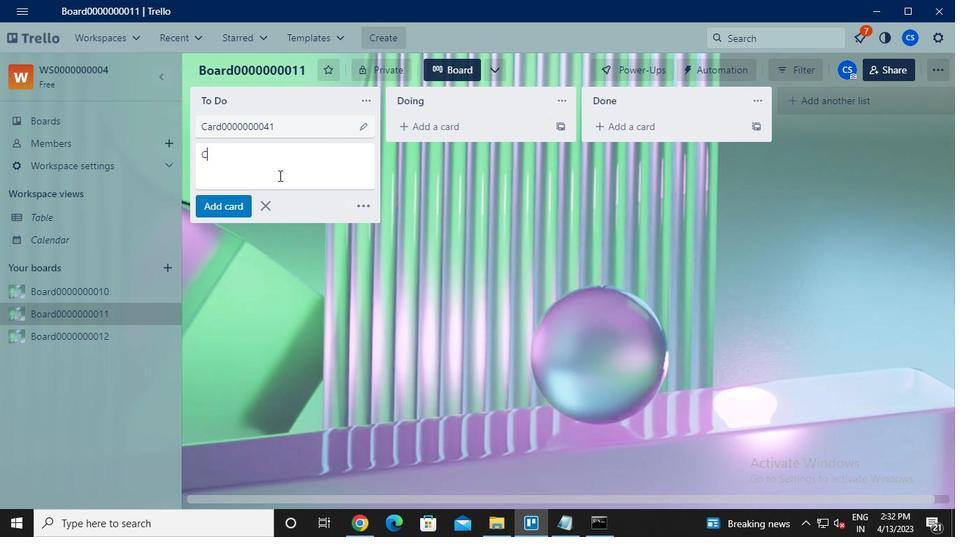 
Action: Keyboard d
Screenshot: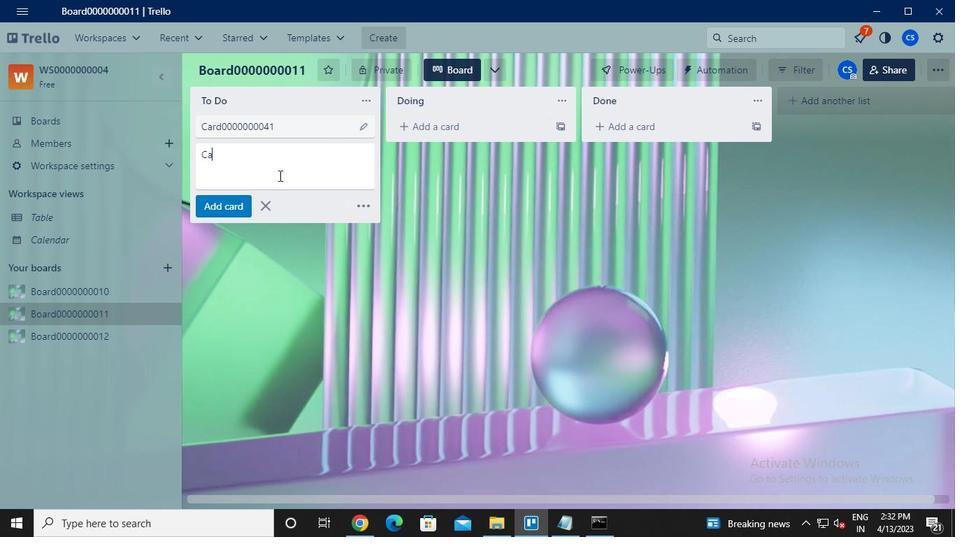 
Action: Keyboard <96>
Screenshot: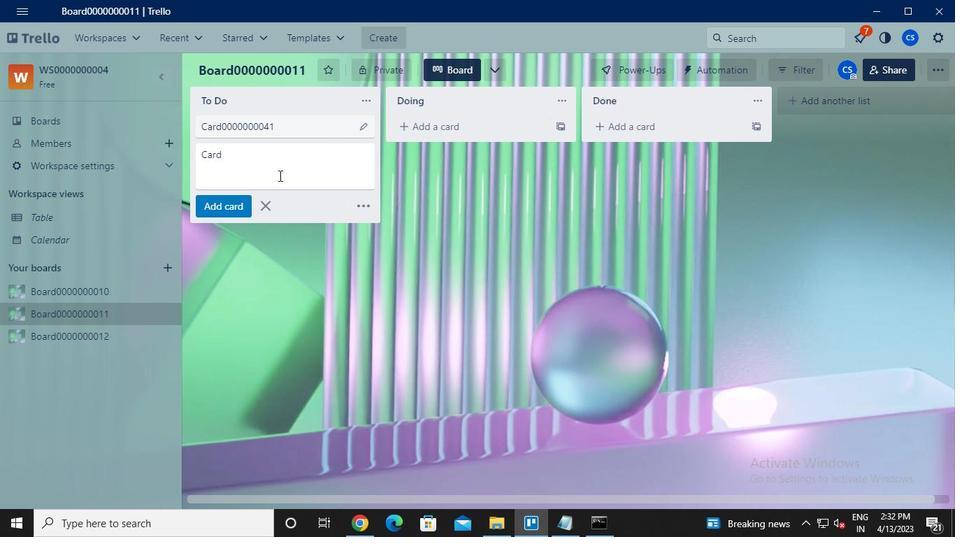 
Action: Keyboard <96>
Screenshot: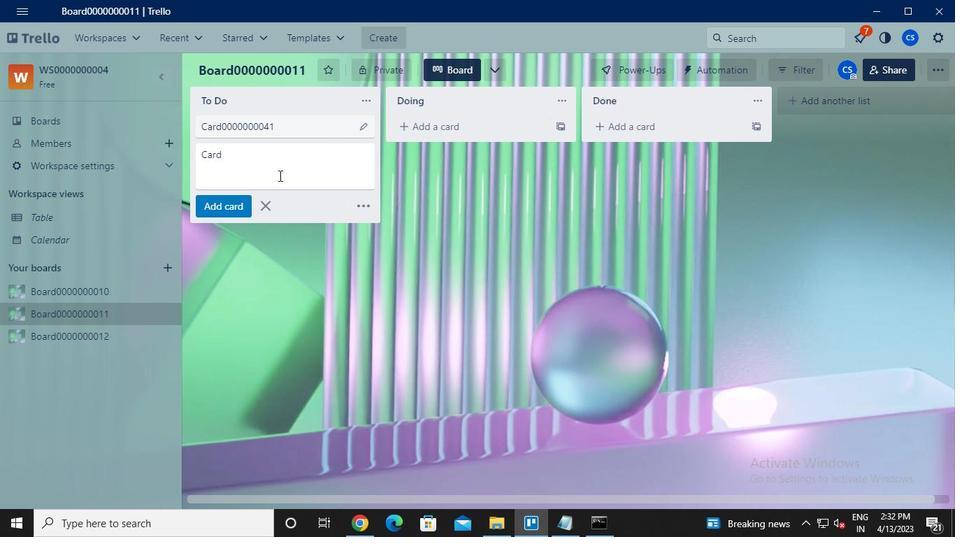 
Action: Keyboard <96>
Screenshot: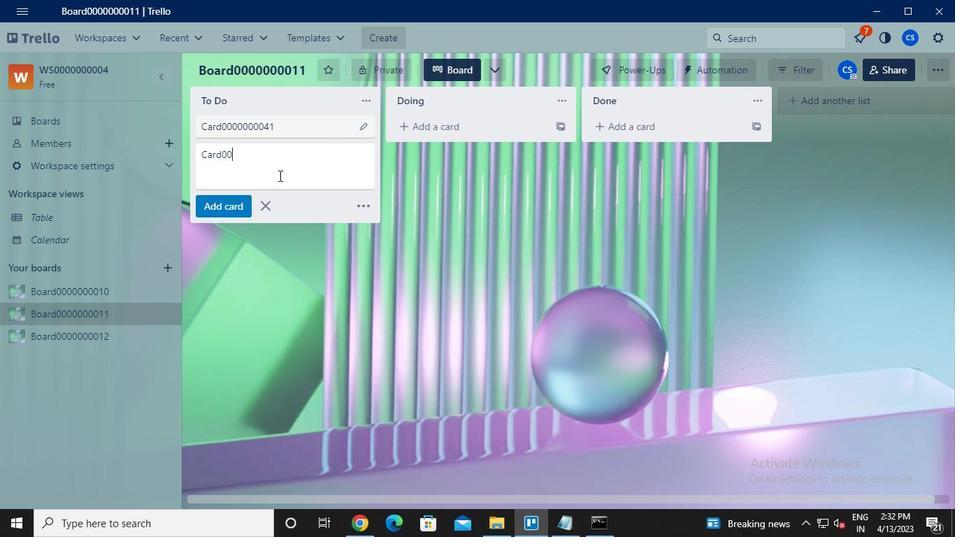 
Action: Keyboard <96>
Screenshot: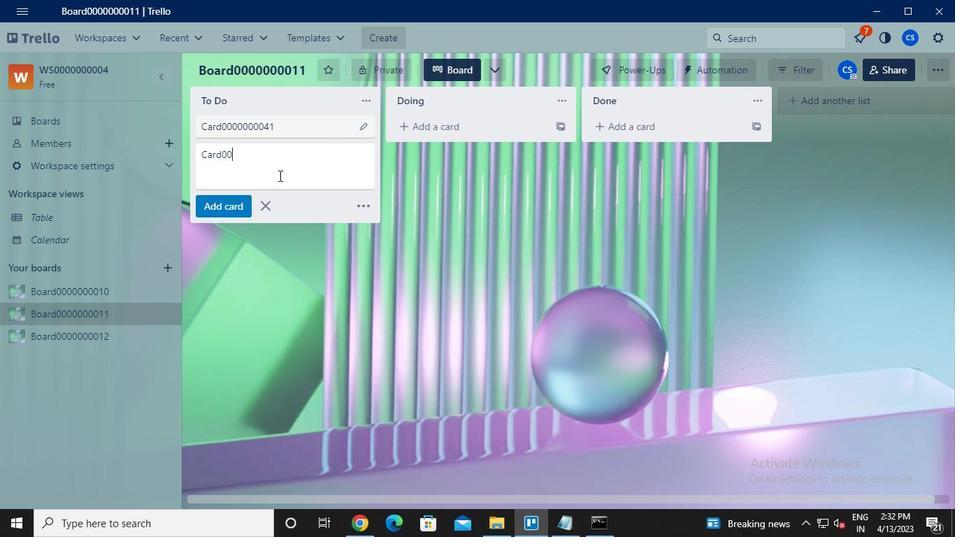 
Action: Keyboard <96>
Screenshot: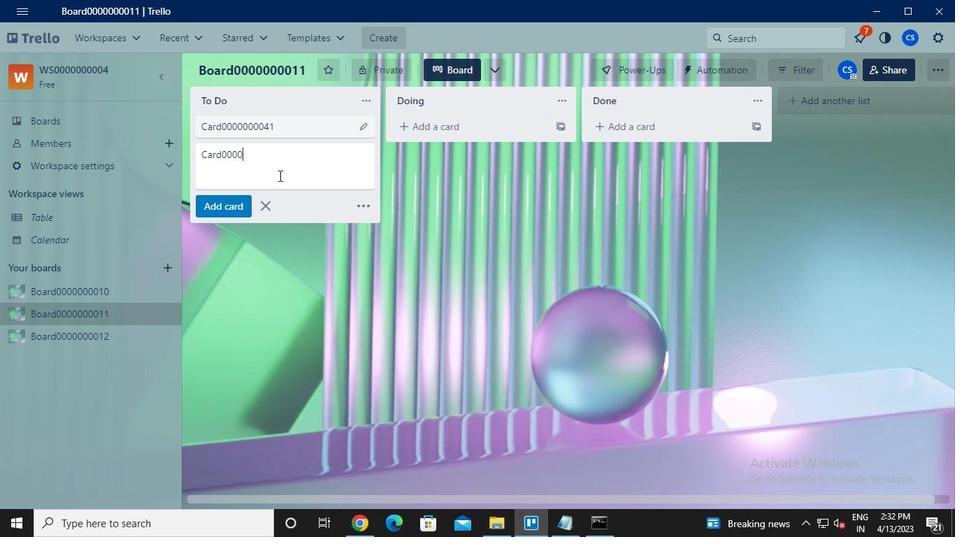 
Action: Keyboard <96>
Screenshot: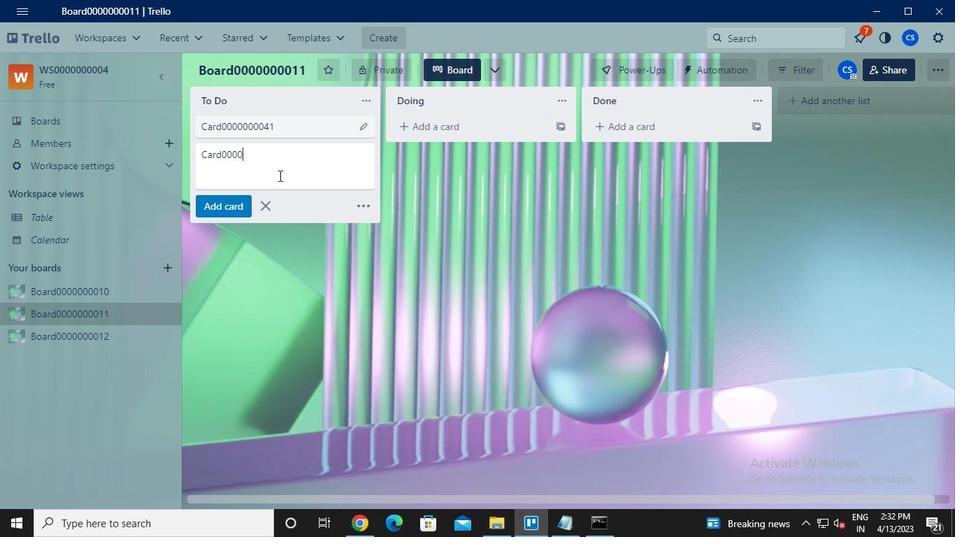 
Action: Keyboard <96>
Screenshot: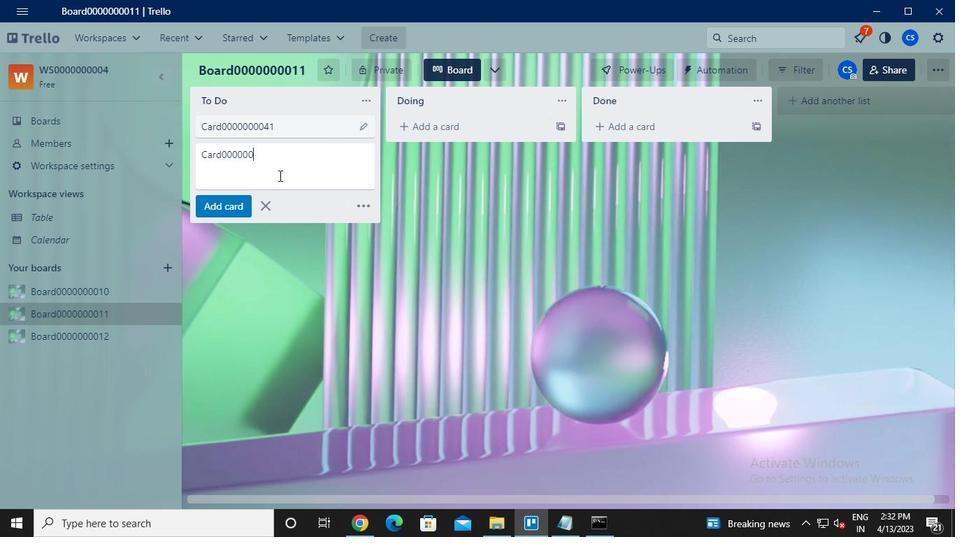 
Action: Keyboard <96>
Screenshot: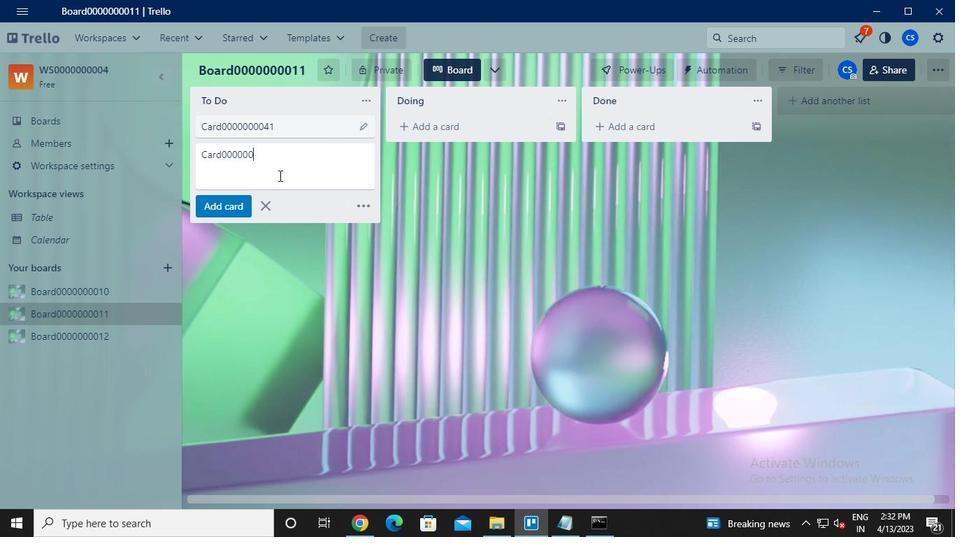 
Action: Mouse moved to (283, 169)
Screenshot: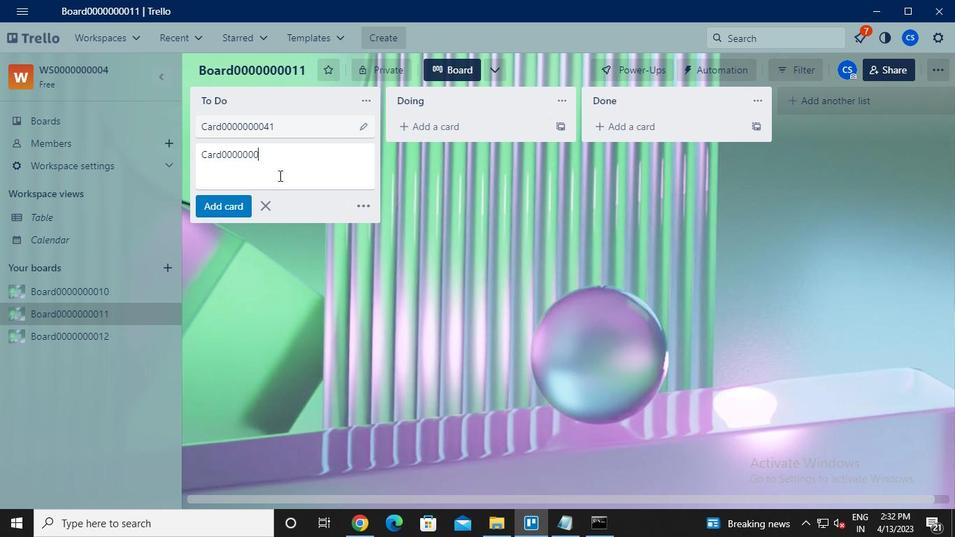 
Action: Keyboard <100>
Screenshot: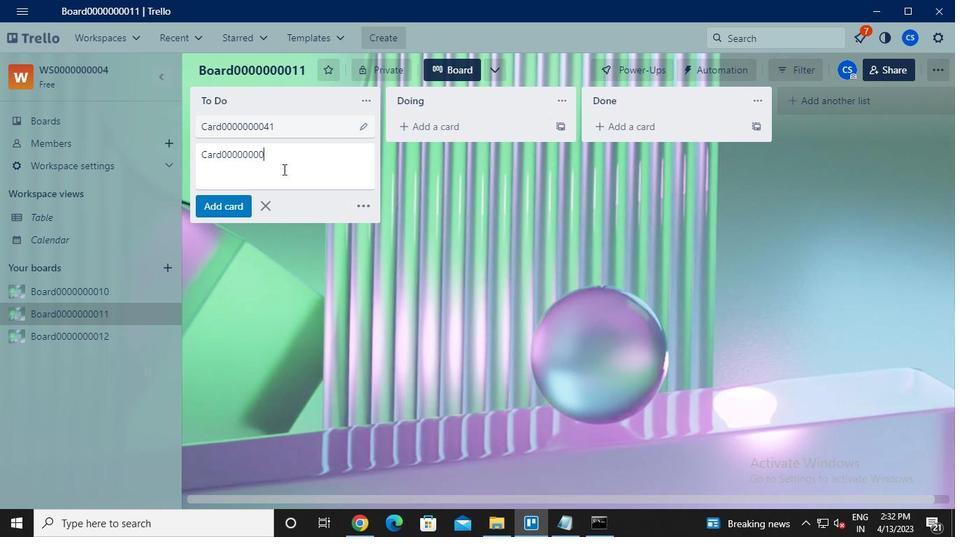 
Action: Keyboard <98>
Screenshot: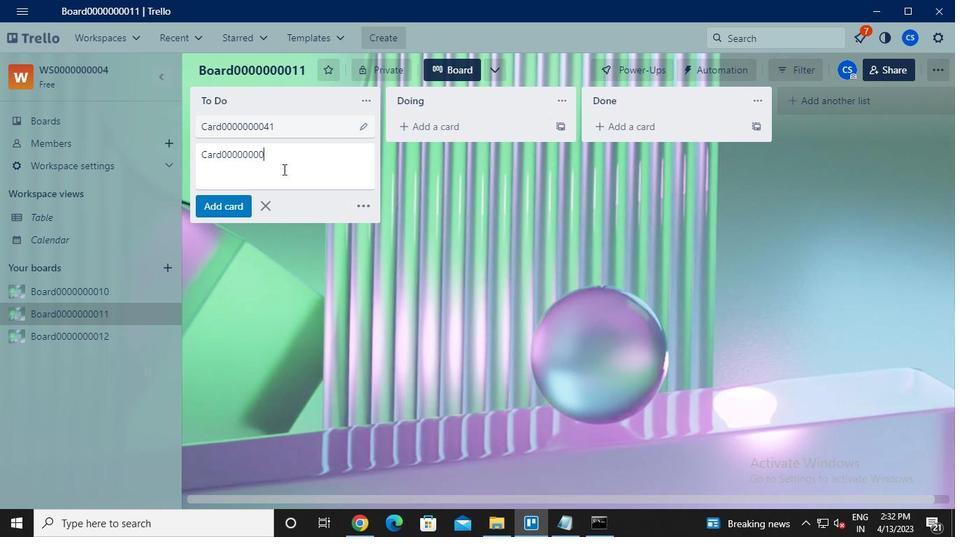 
Action: Keyboard Key.enter
Screenshot: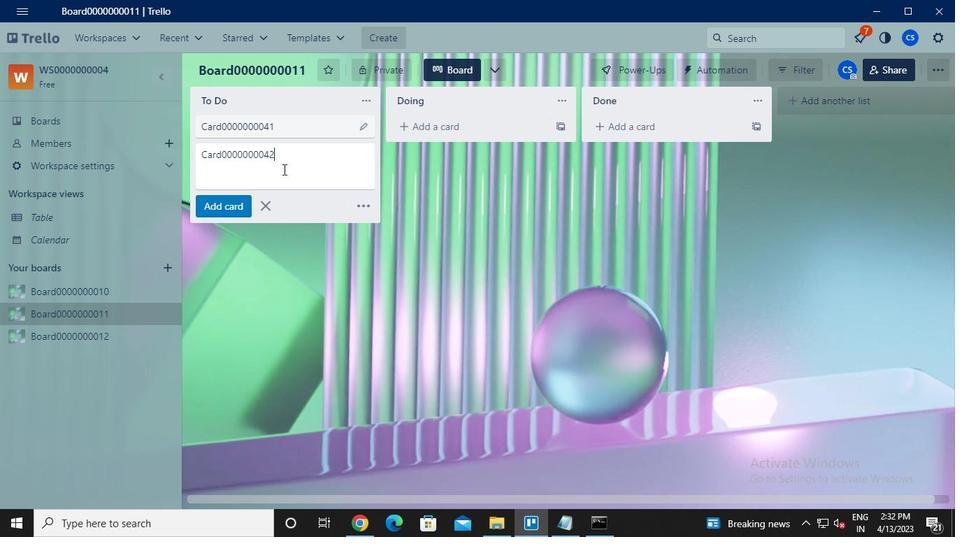 
Action: Keyboard Key.caps_lock
Screenshot: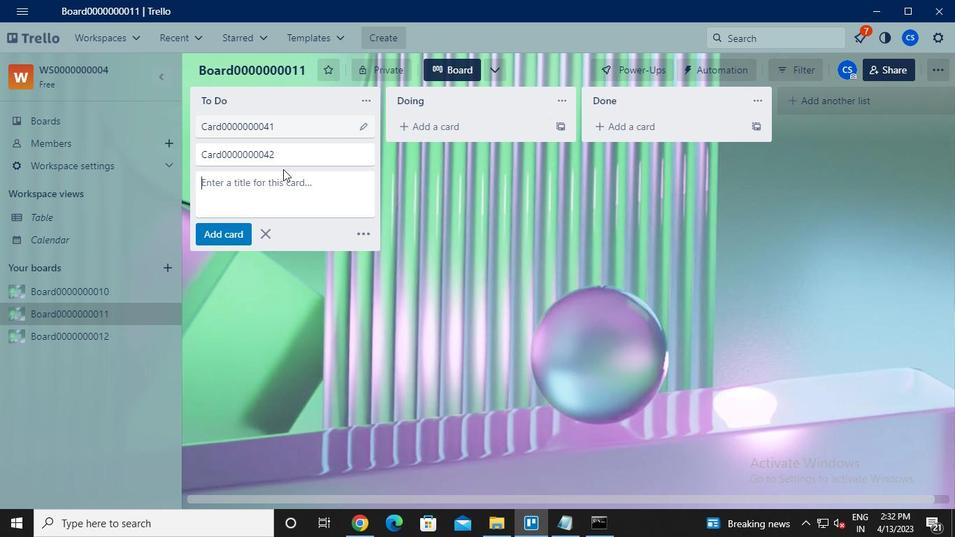 
Action: Keyboard c
Screenshot: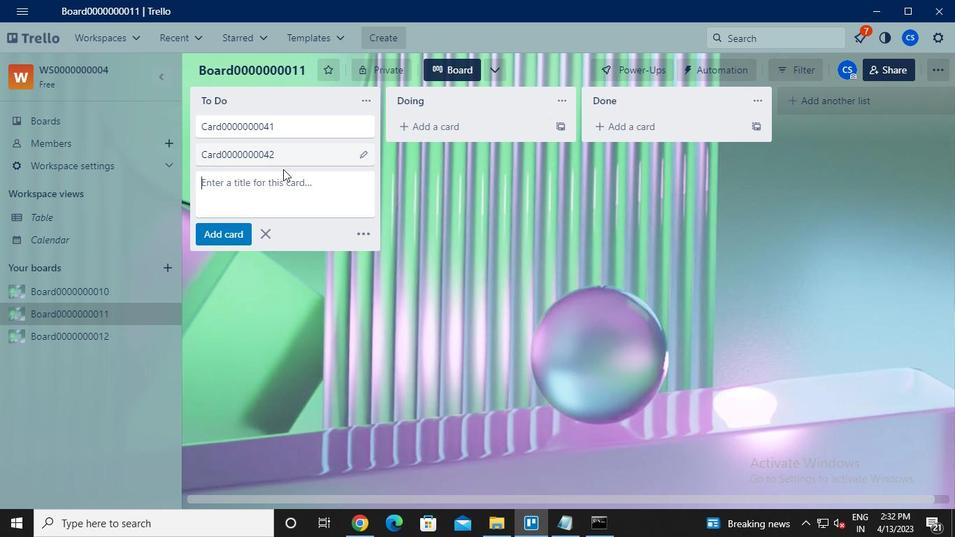 
Action: Keyboard Key.caps_lock
Screenshot: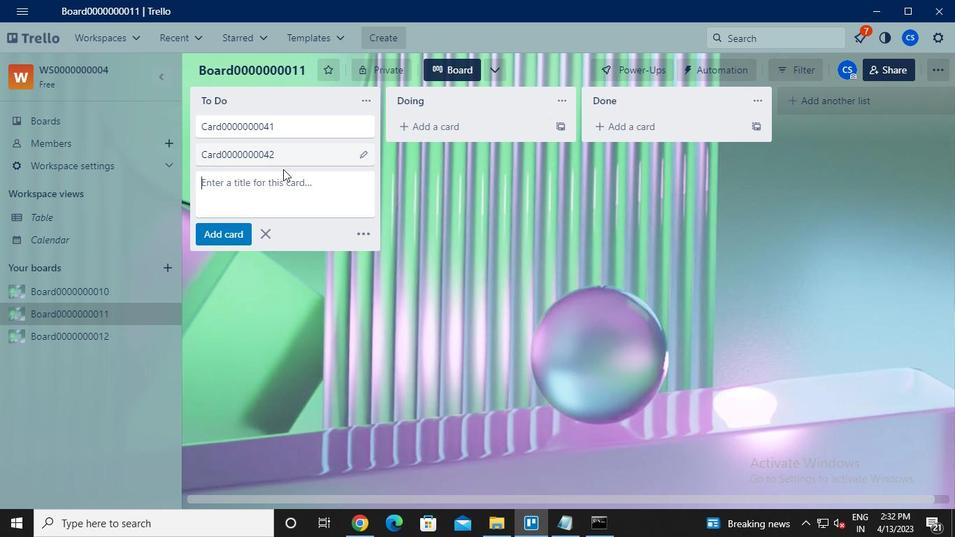 
Action: Keyboard a
Screenshot: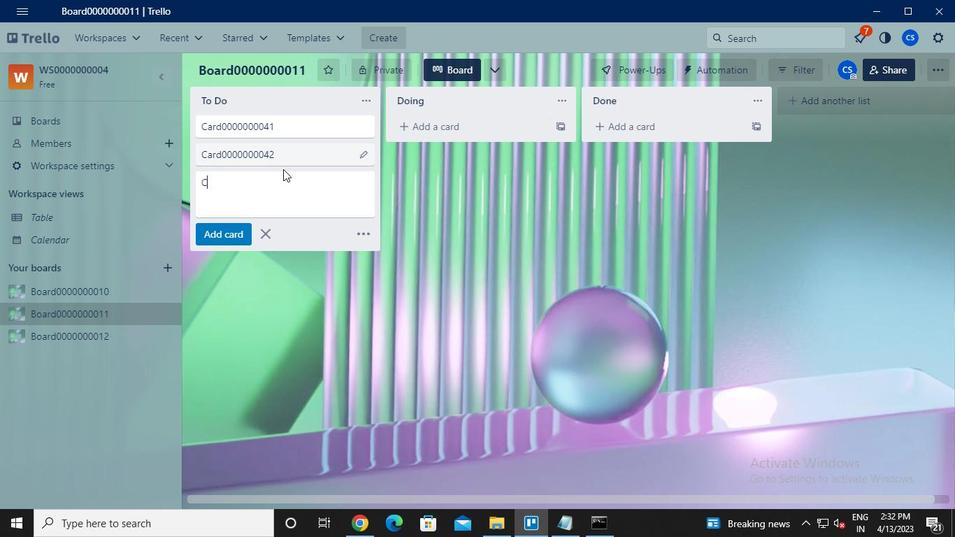 
Action: Keyboard r
Screenshot: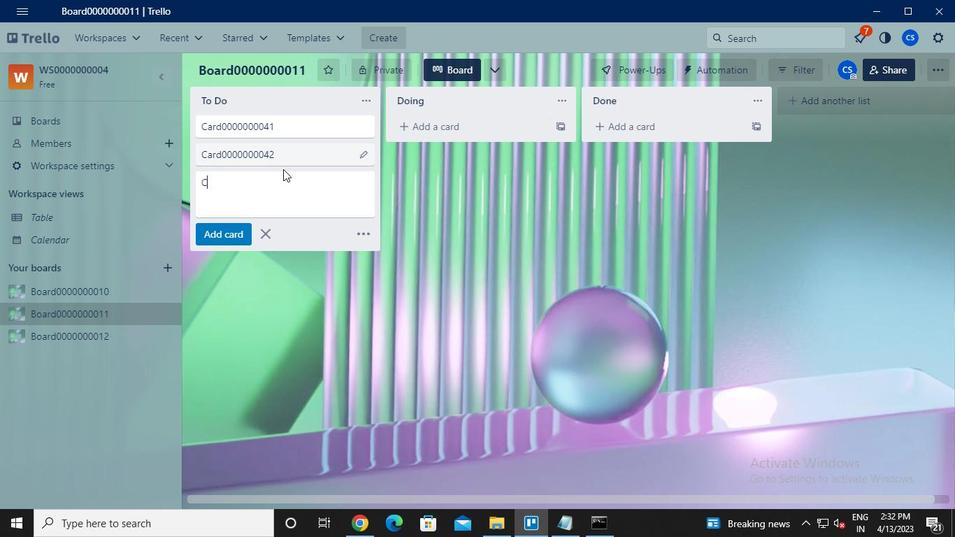 
Action: Keyboard d
Screenshot: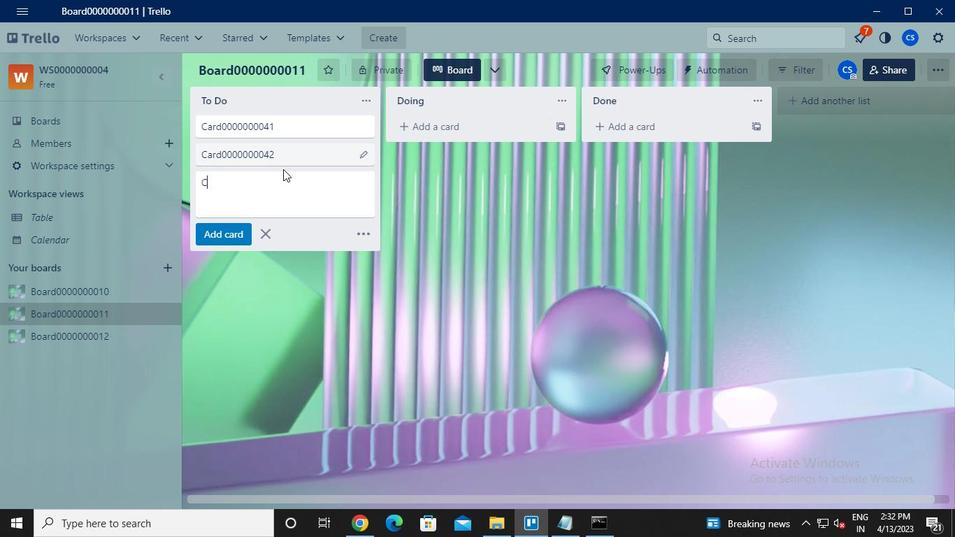 
Action: Keyboard <96>
Screenshot: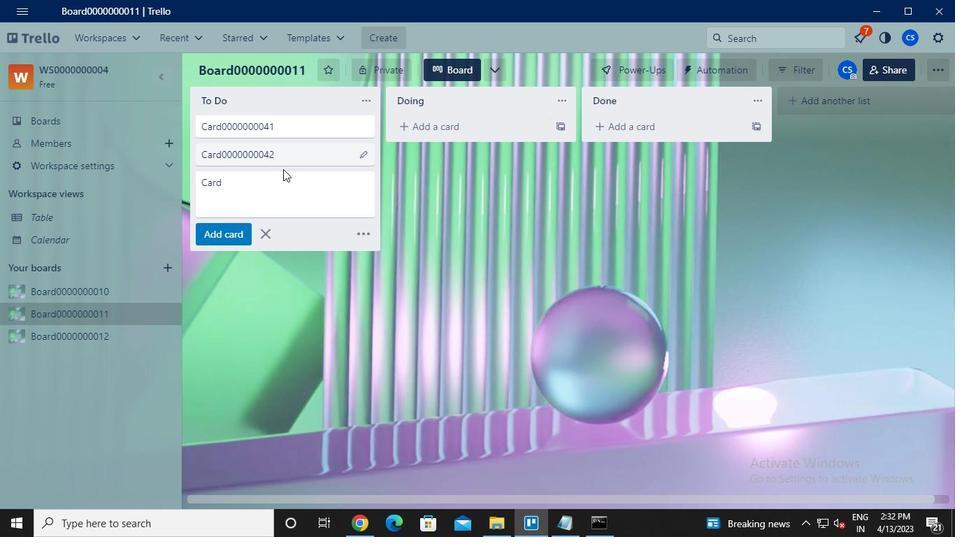 
Action: Keyboard <96>
Screenshot: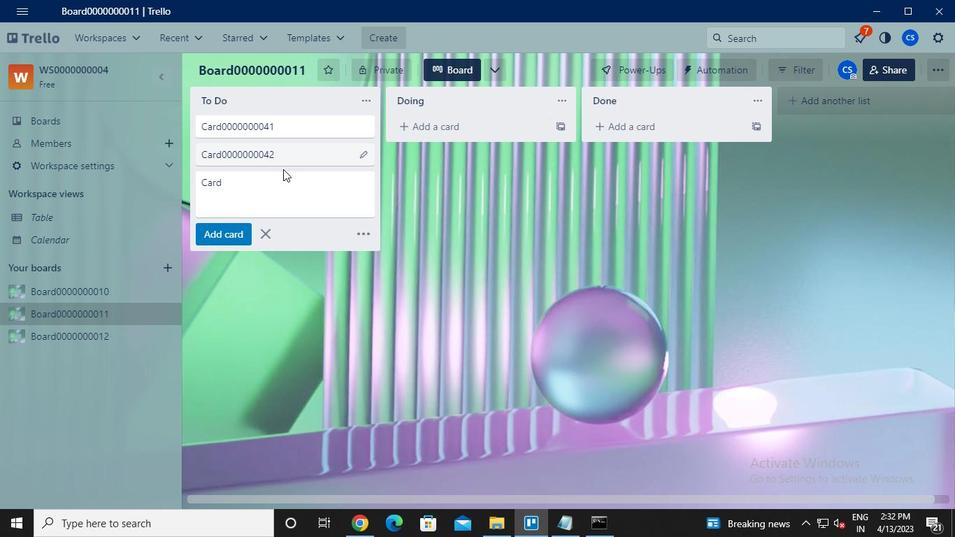 
Action: Keyboard <96>
Screenshot: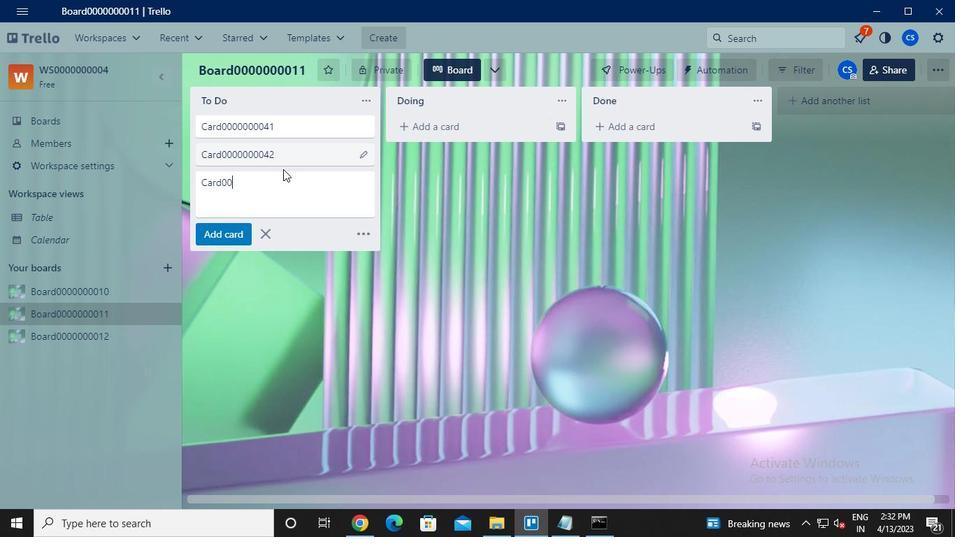 
Action: Keyboard <96>
Screenshot: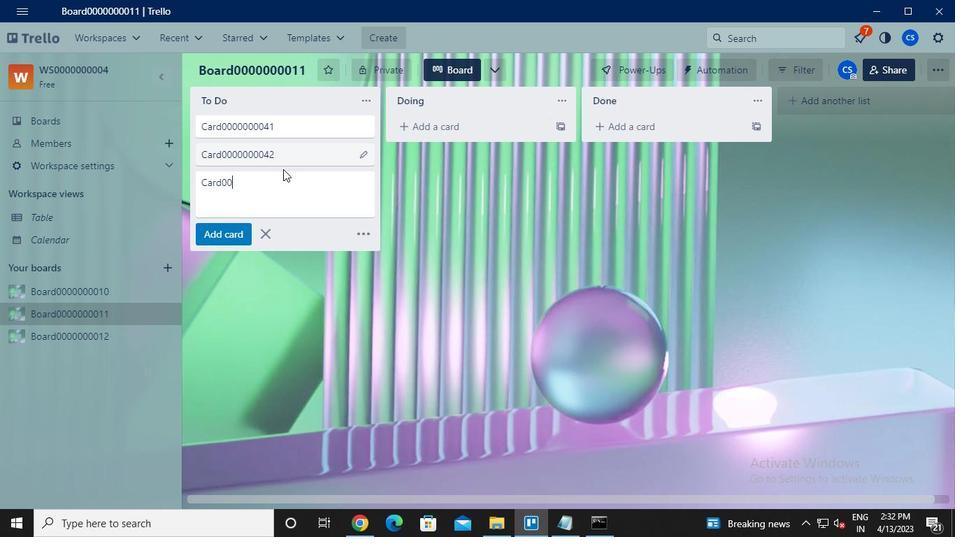 
Action: Keyboard <96>
Screenshot: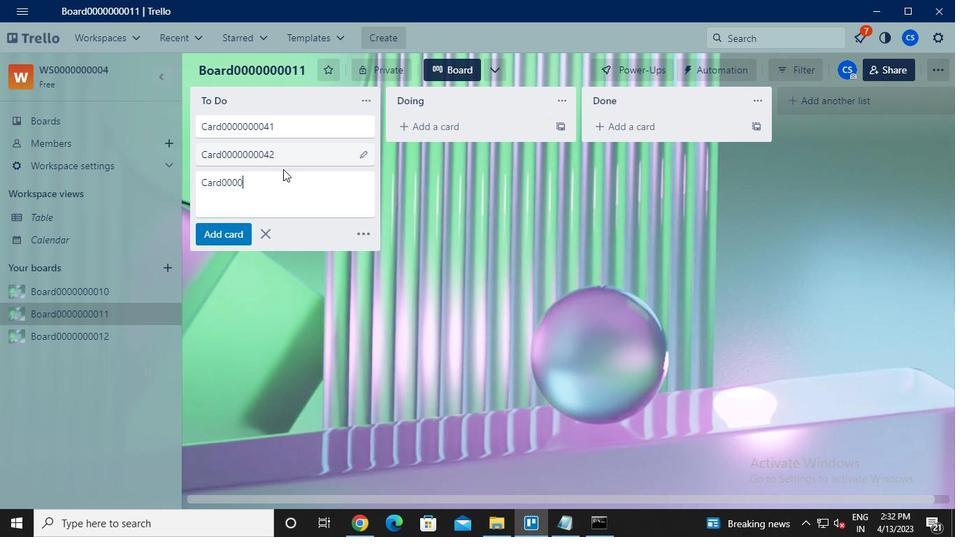 
Action: Keyboard <96>
Screenshot: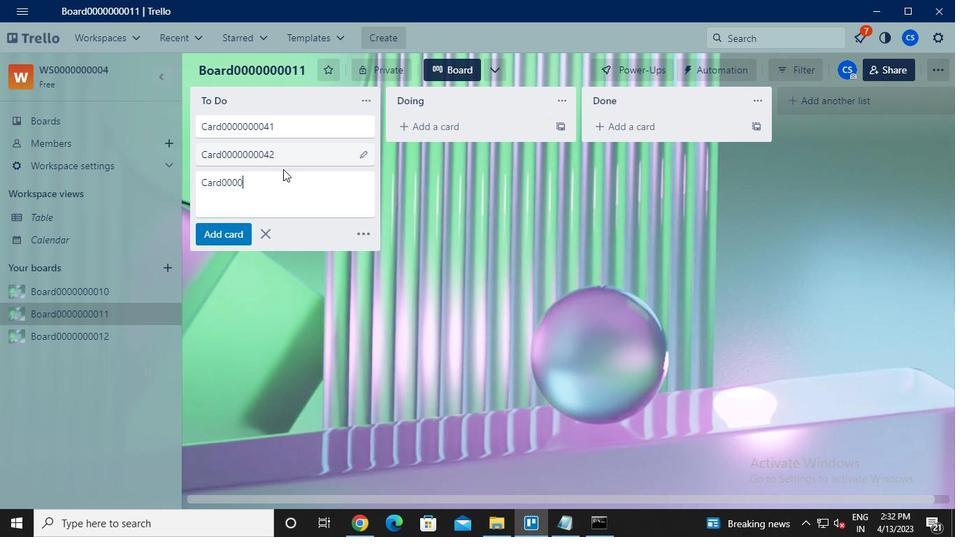 
Action: Keyboard <96>
Screenshot: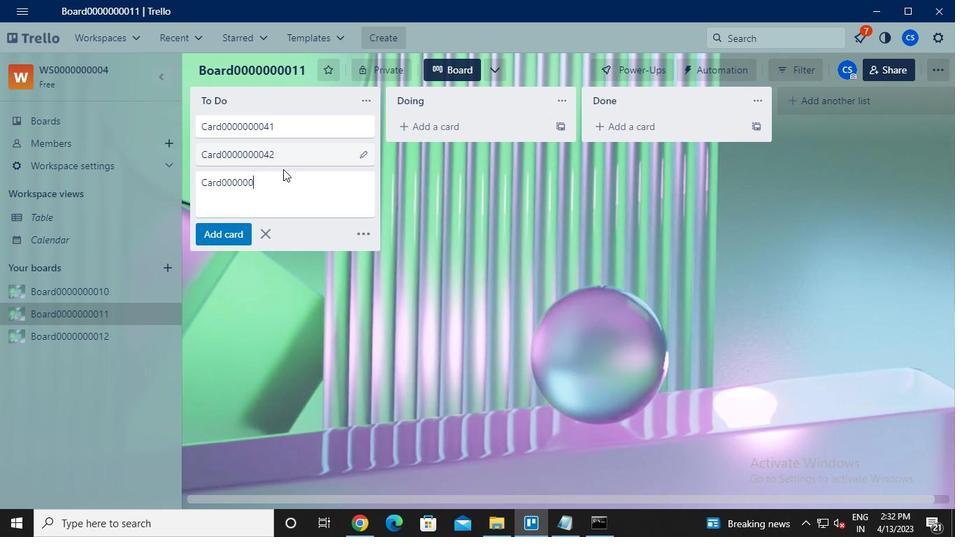
Action: Keyboard <96>
Screenshot: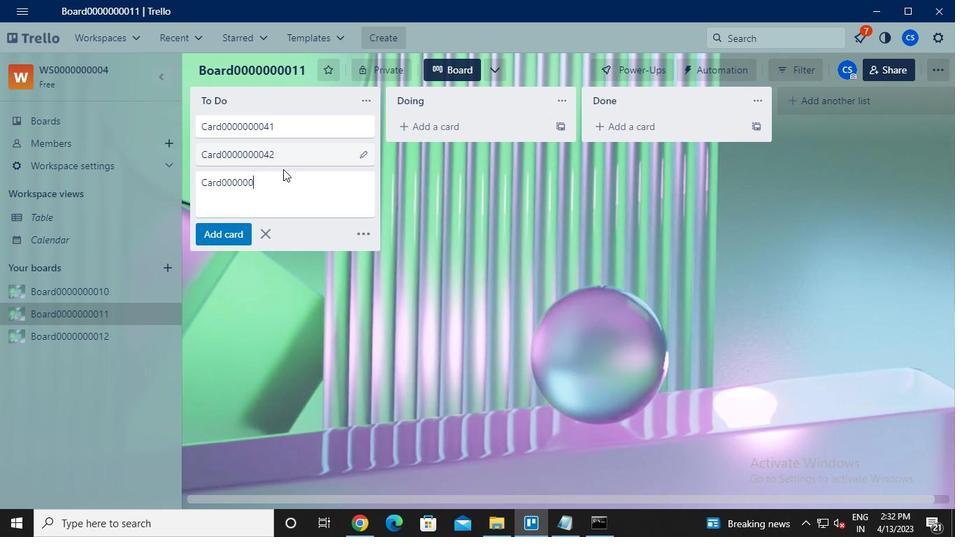 
Action: Keyboard <100>
Screenshot: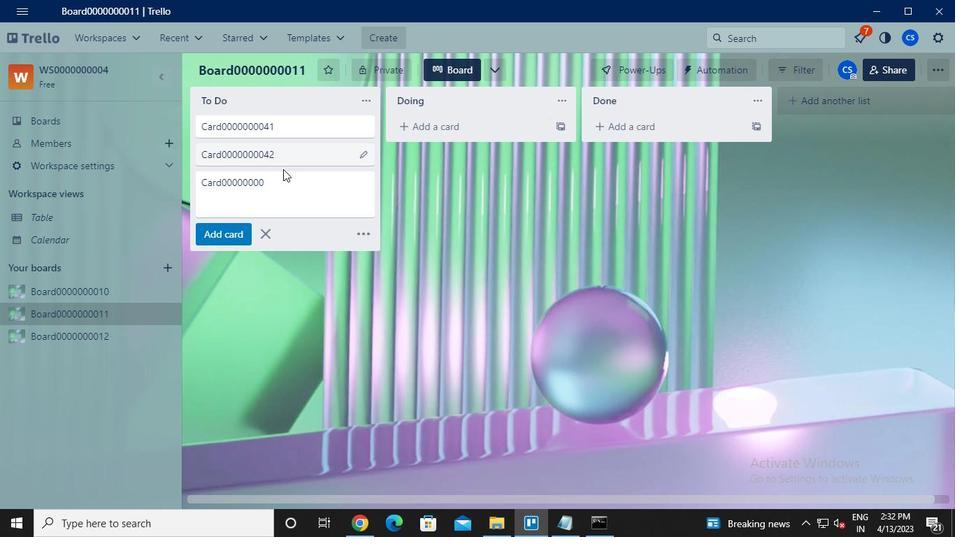 
Action: Keyboard <99>
Screenshot: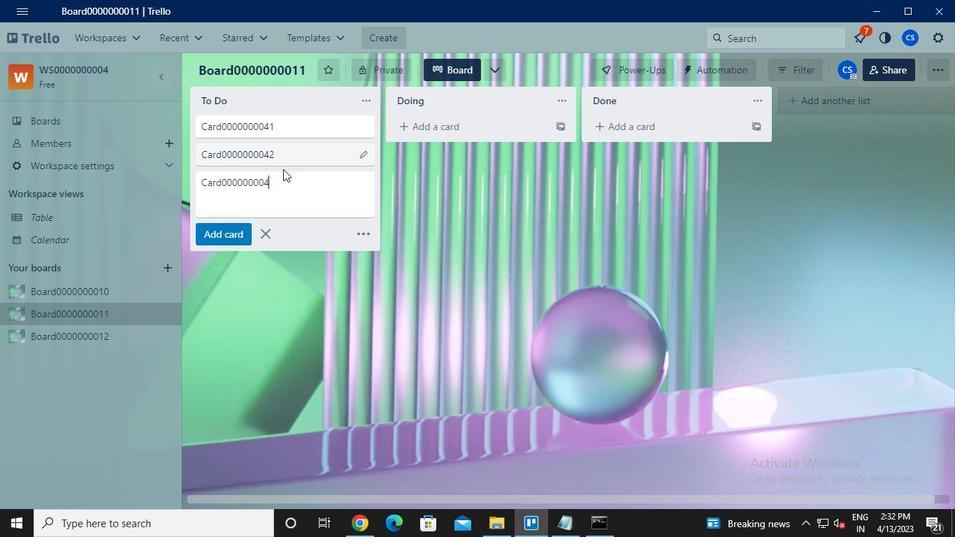 
Action: Keyboard Key.enter
Screenshot: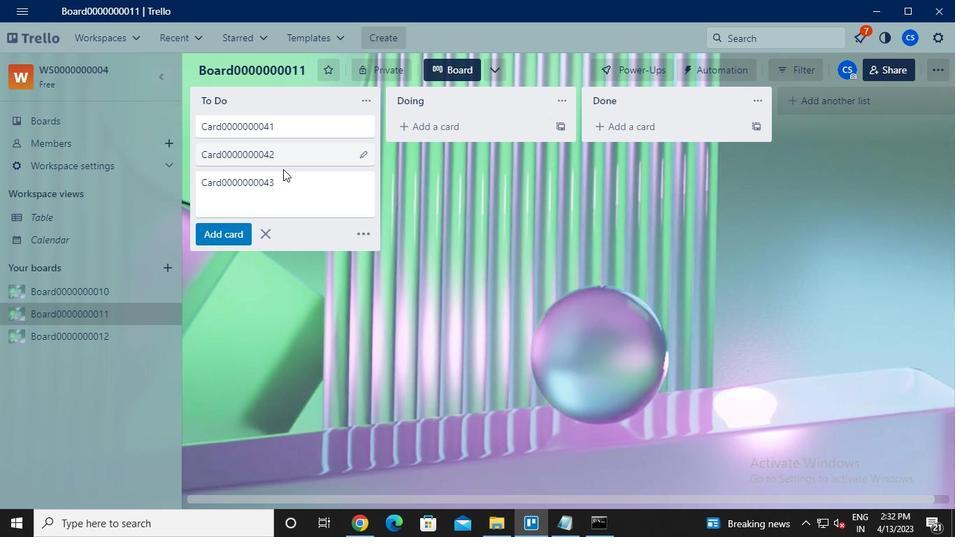 
Action: Mouse moved to (600, 530)
Screenshot: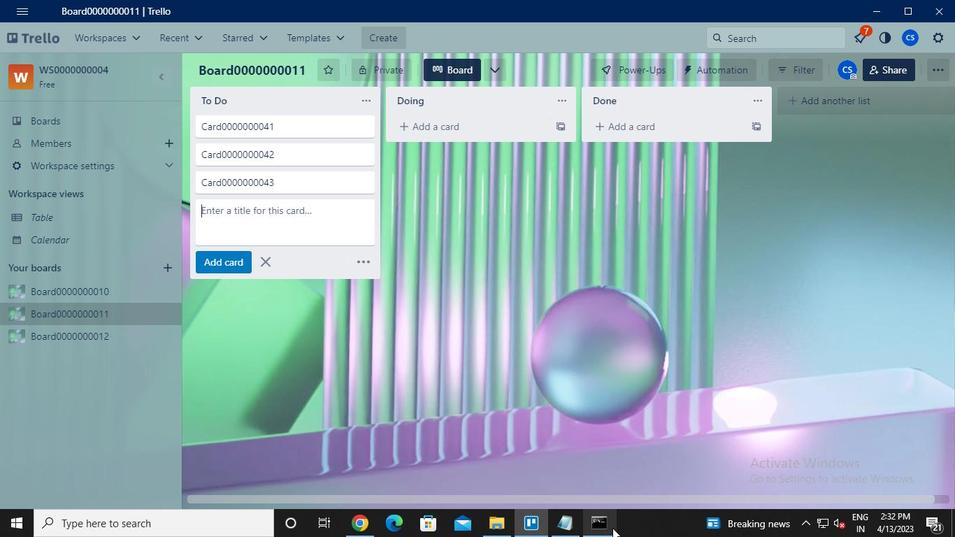 
Action: Mouse pressed left at (600, 530)
Screenshot: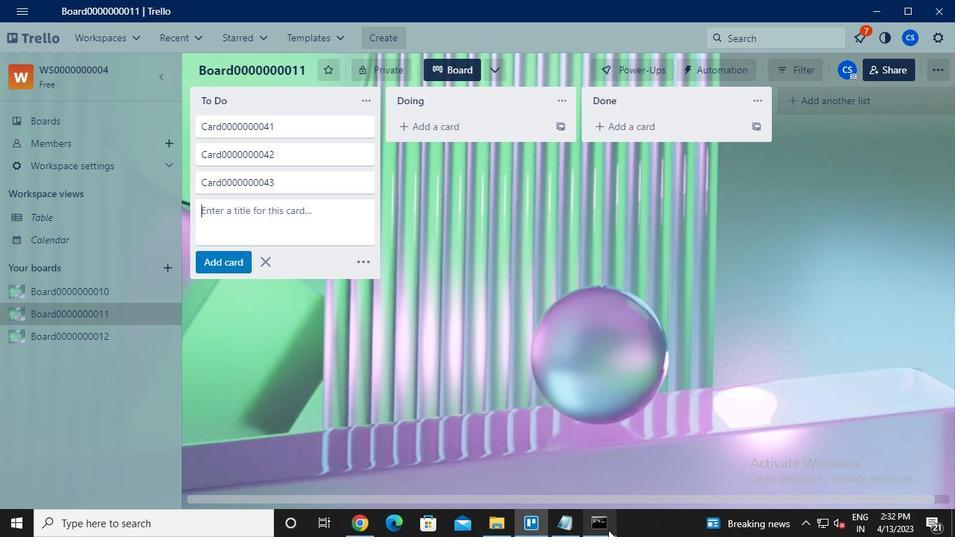 
Action: Mouse moved to (739, 82)
Screenshot: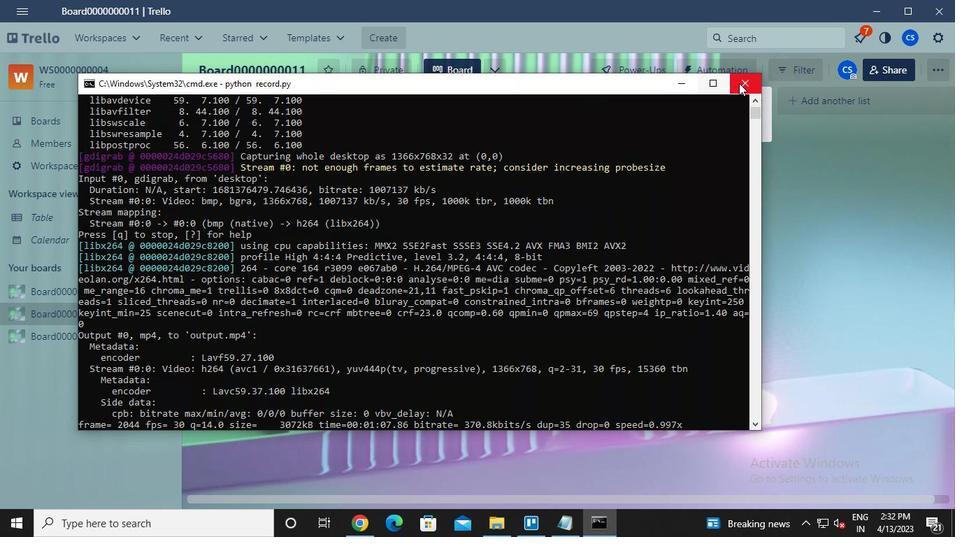 
Action: Mouse pressed left at (739, 82)
Screenshot: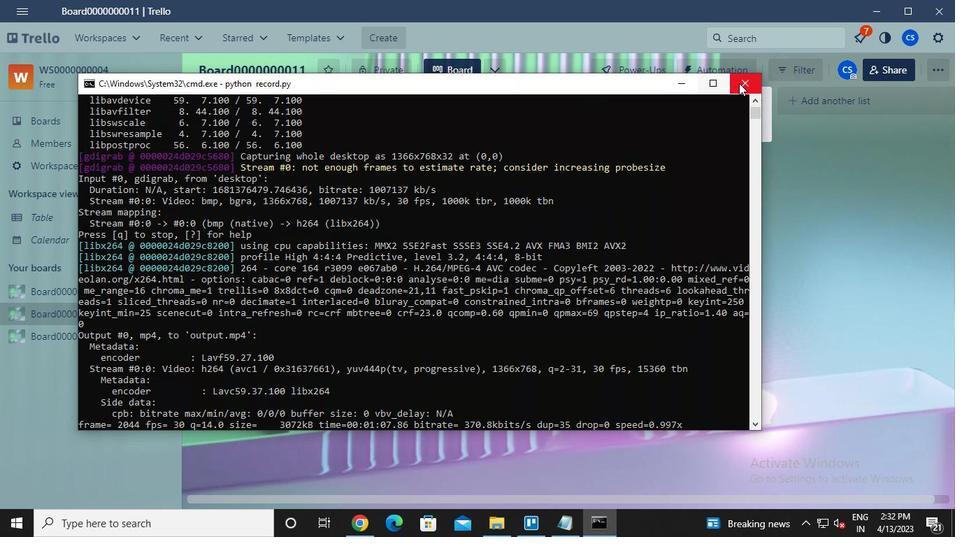 
Action: Mouse moved to (739, 81)
Screenshot: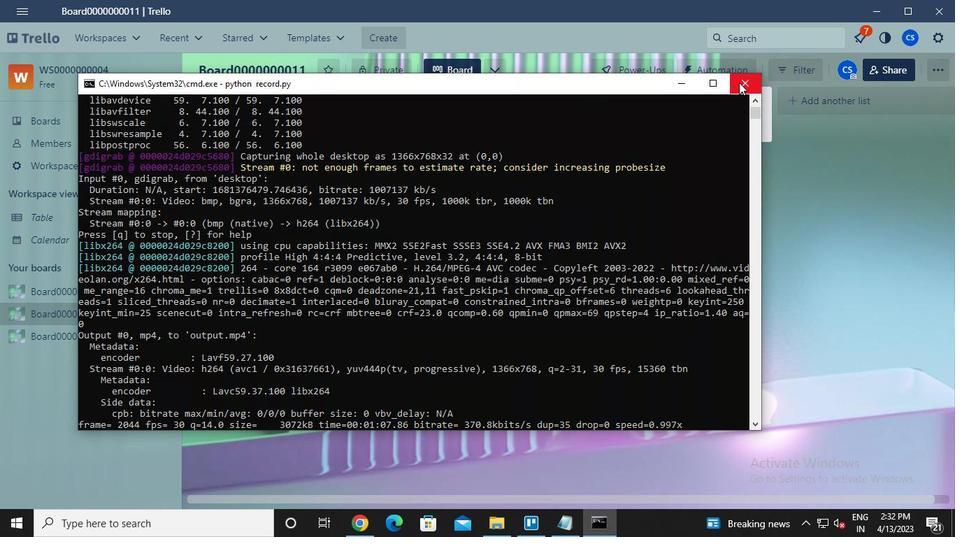 
